 Task: Send an email with the signature Gage Hill with the subject 'Request for a survey' and the message 'I am writing to confirm the details of the conference call.' from softage.1@softage.net to softage.9@softage.net with an attached document Non-compete_agreement.pdf and move the email from Sent Items to the folder Shoes
Action: Mouse moved to (106, 134)
Screenshot: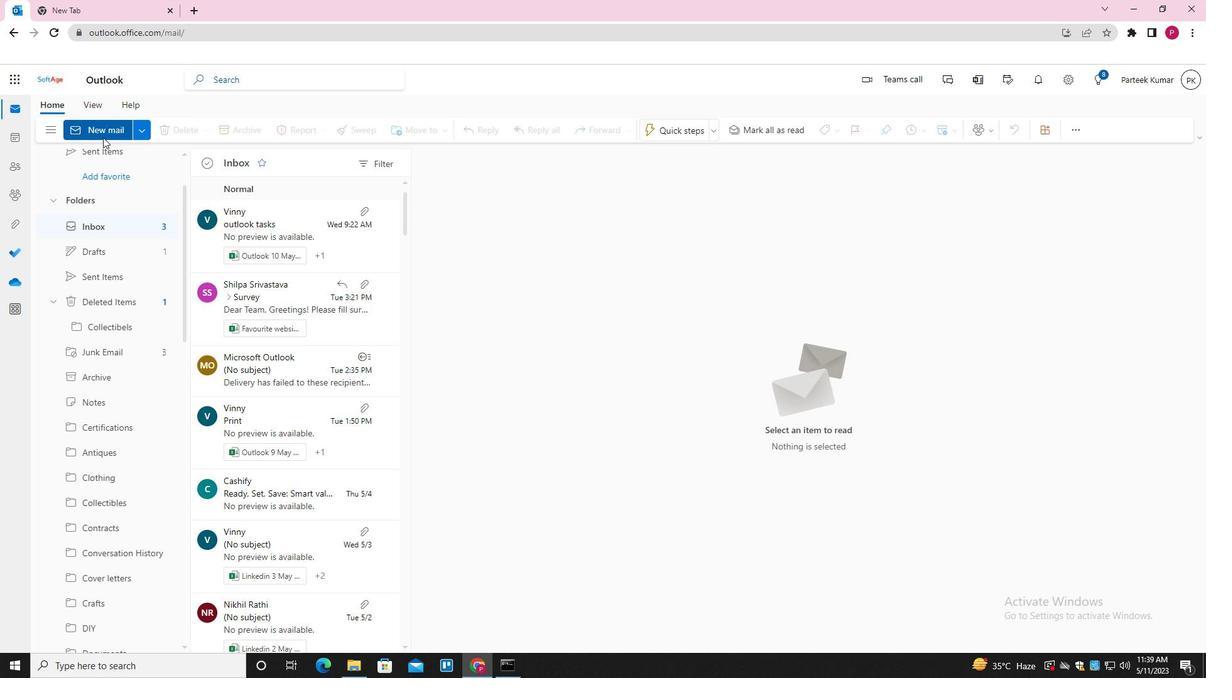 
Action: Mouse pressed left at (106, 134)
Screenshot: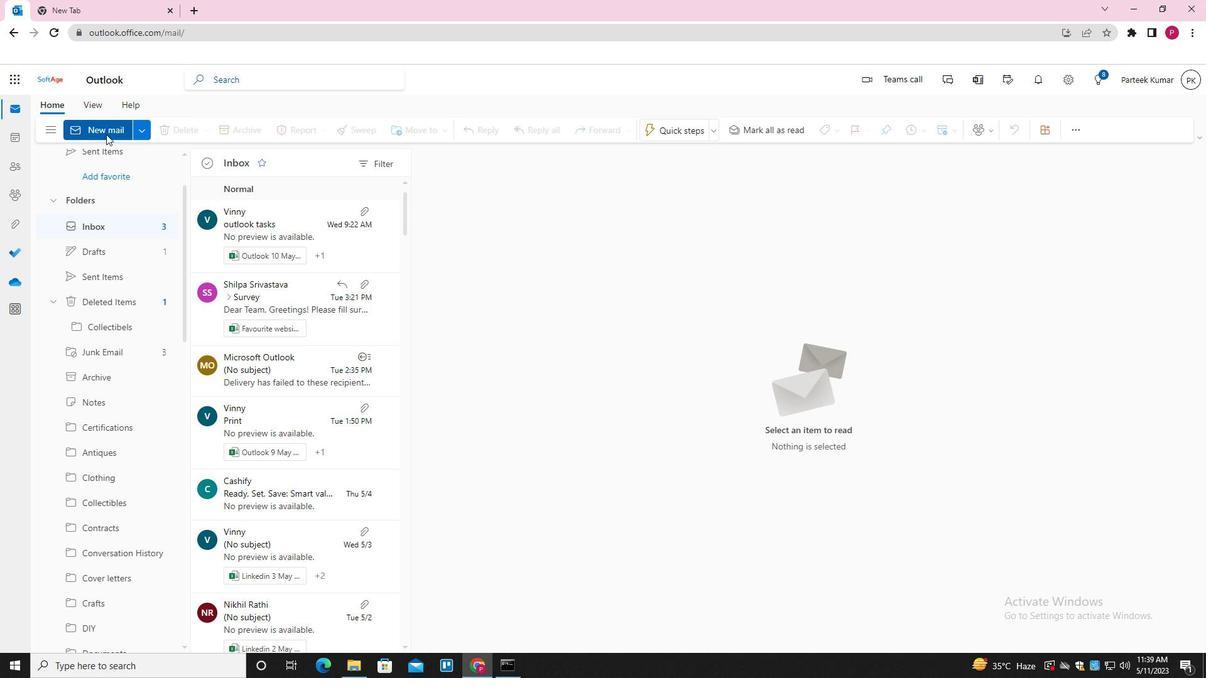 
Action: Mouse moved to (456, 350)
Screenshot: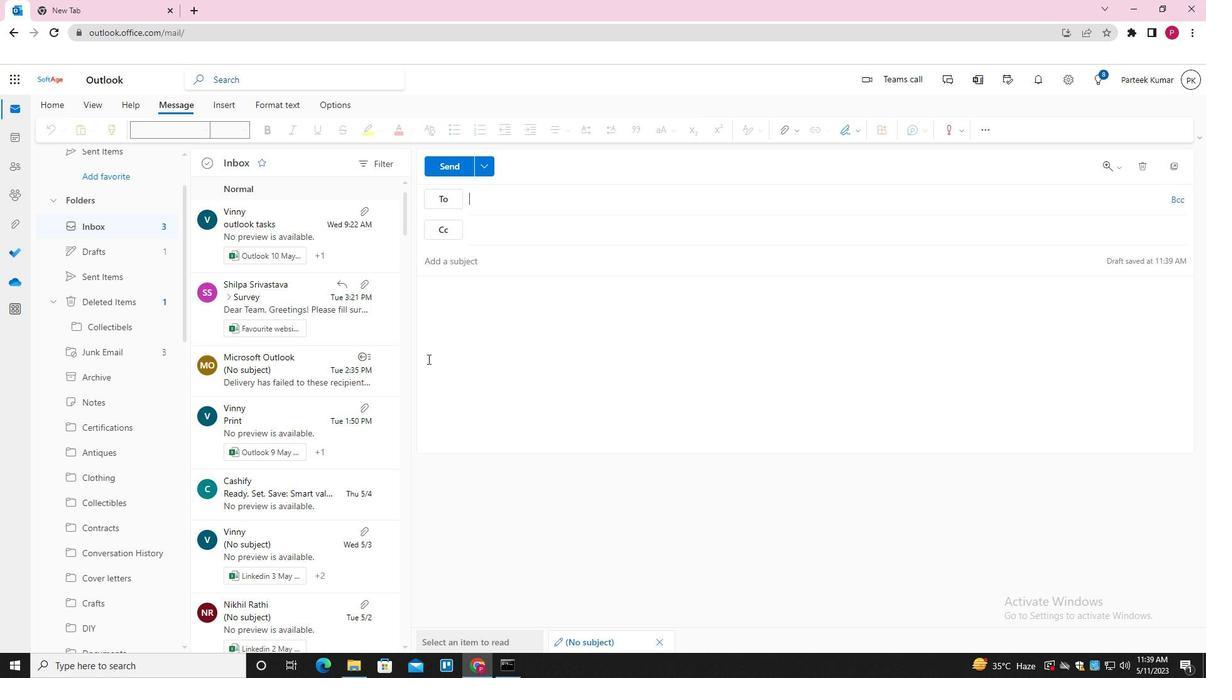 
Action: Mouse pressed left at (456, 350)
Screenshot: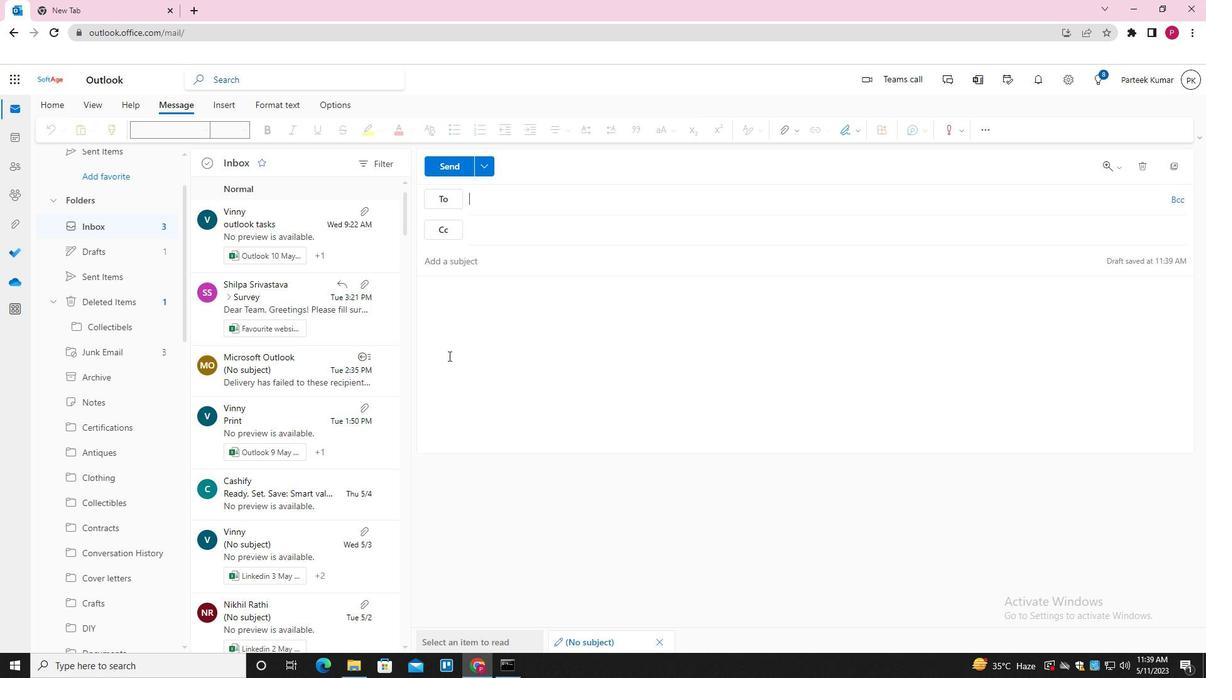 
Action: Mouse moved to (856, 129)
Screenshot: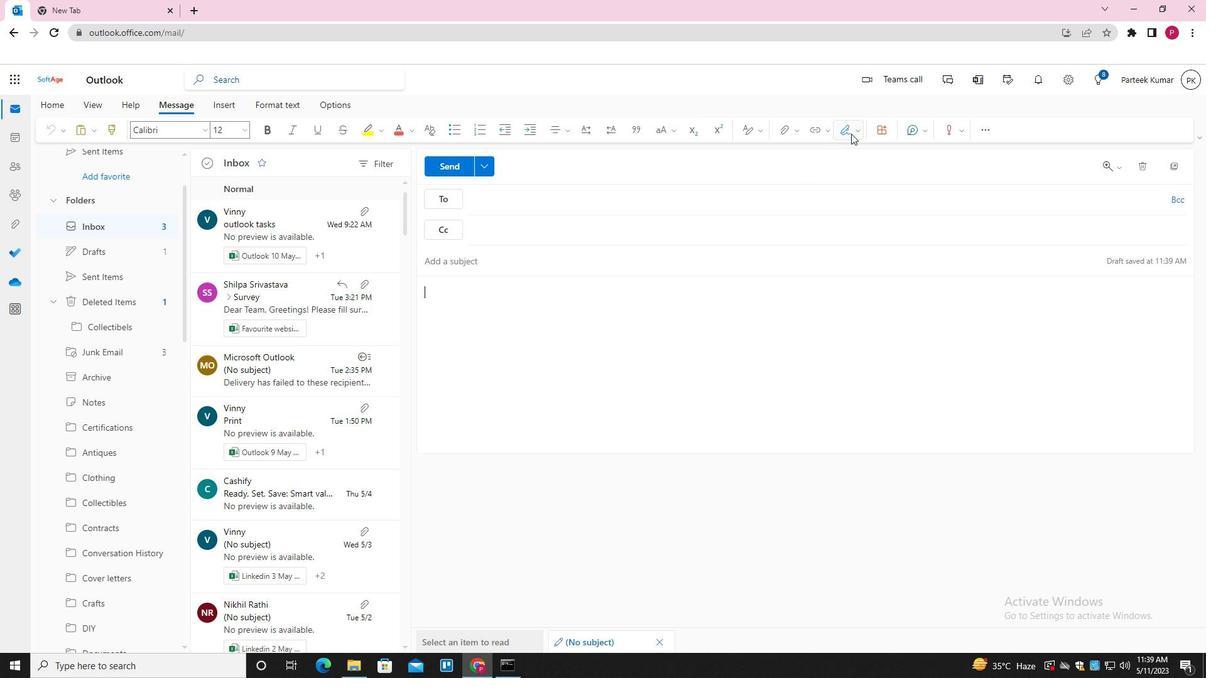 
Action: Mouse pressed left at (856, 129)
Screenshot: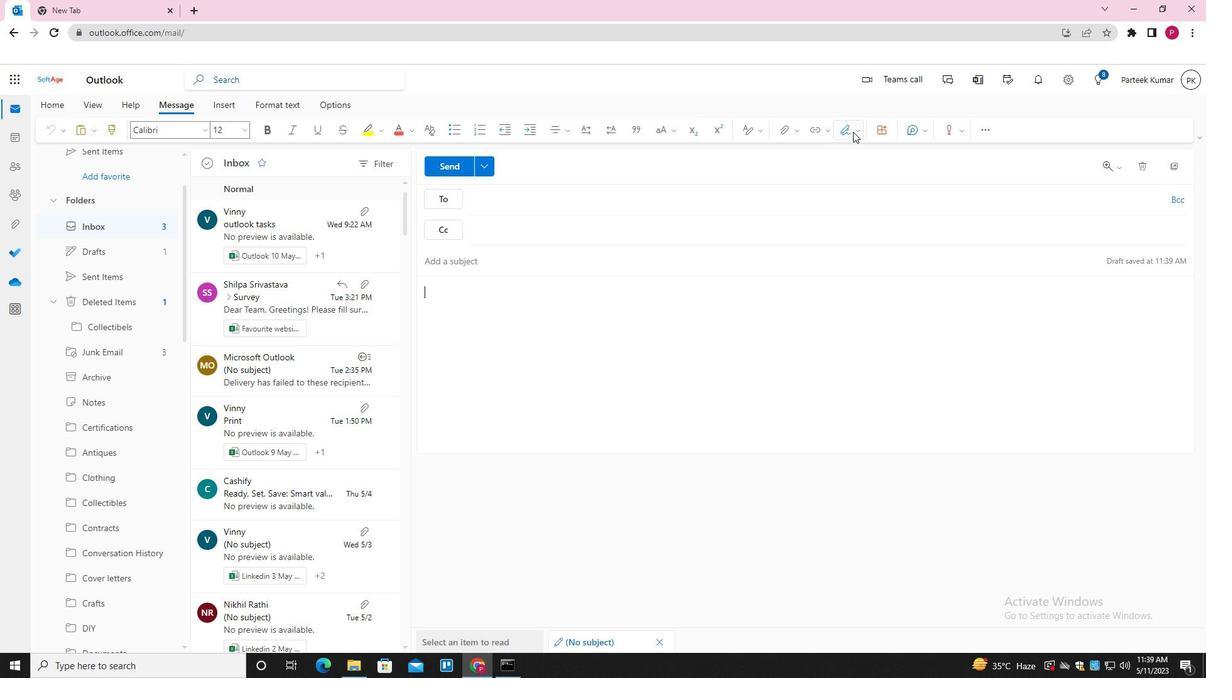 
Action: Mouse moved to (833, 179)
Screenshot: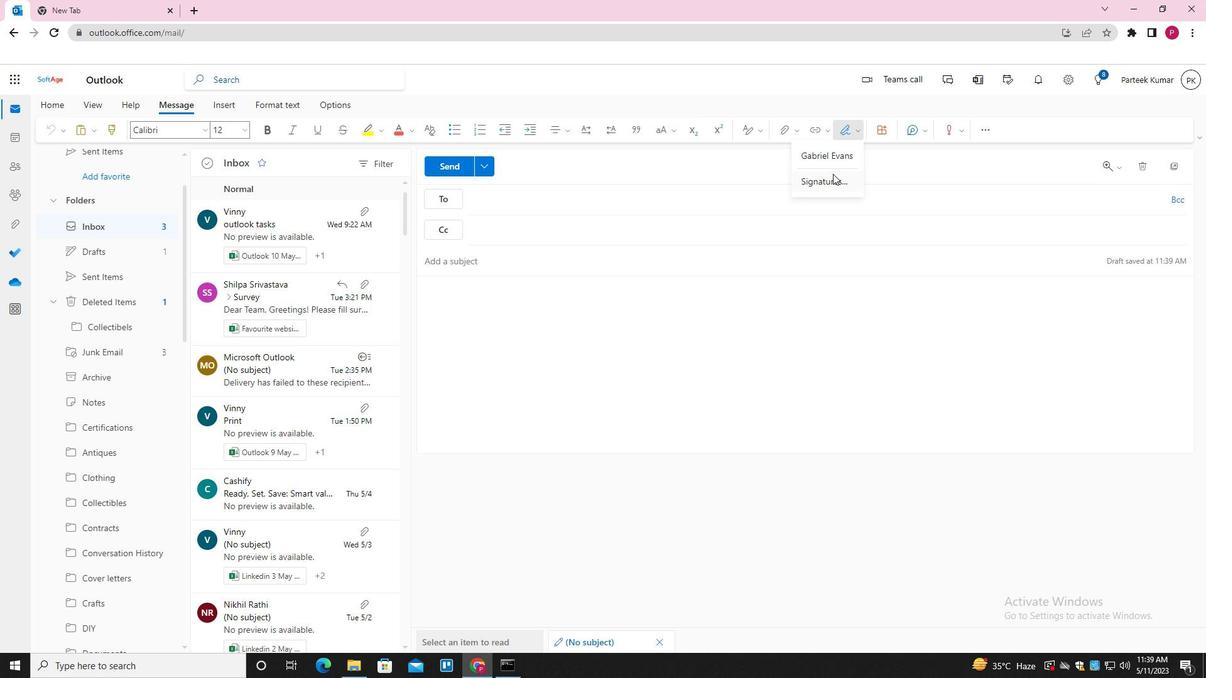 
Action: Mouse pressed left at (833, 179)
Screenshot: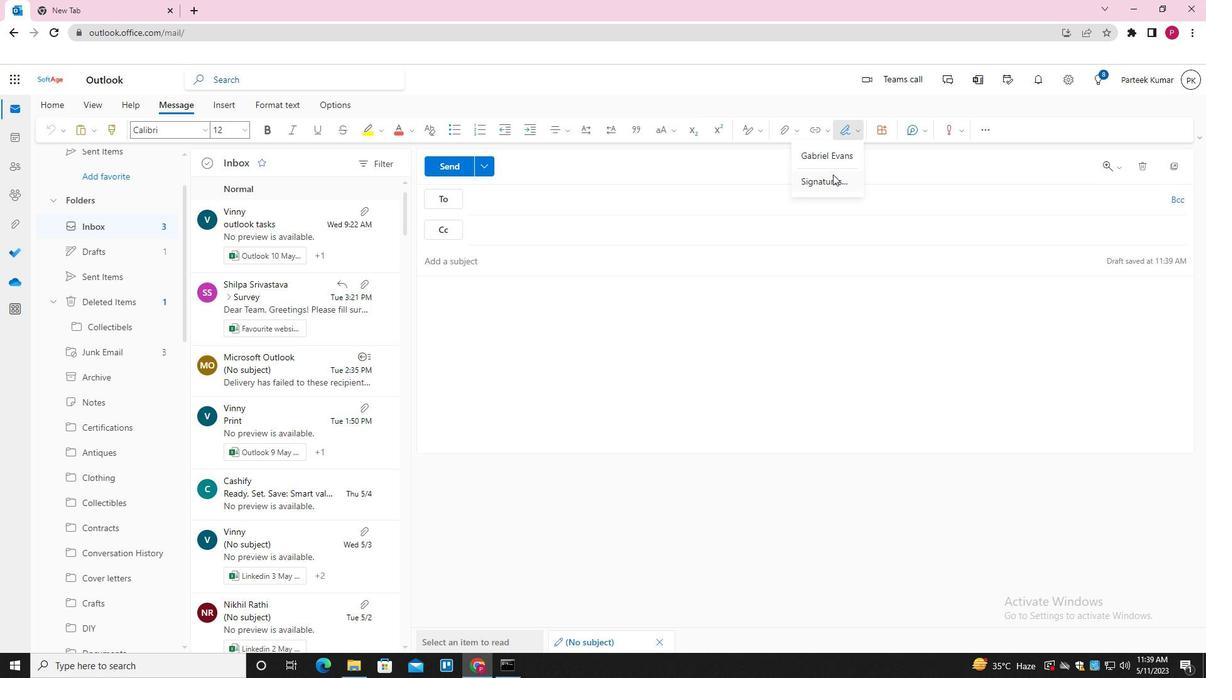 
Action: Mouse moved to (852, 233)
Screenshot: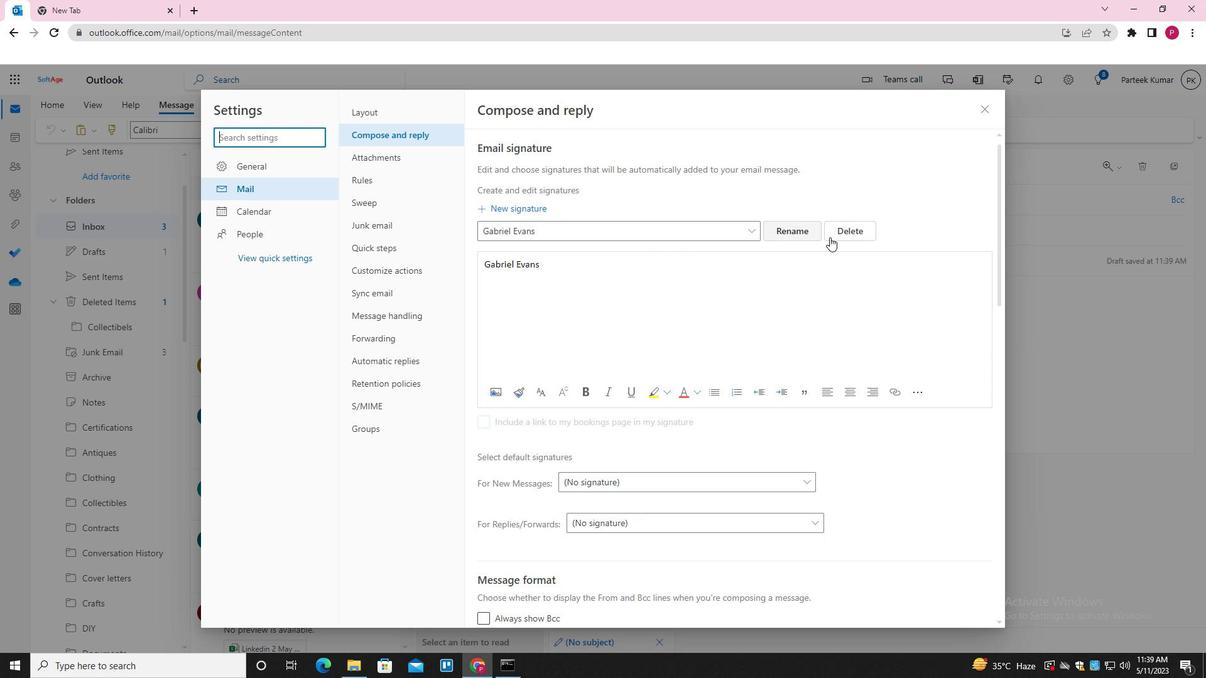 
Action: Mouse pressed left at (852, 233)
Screenshot: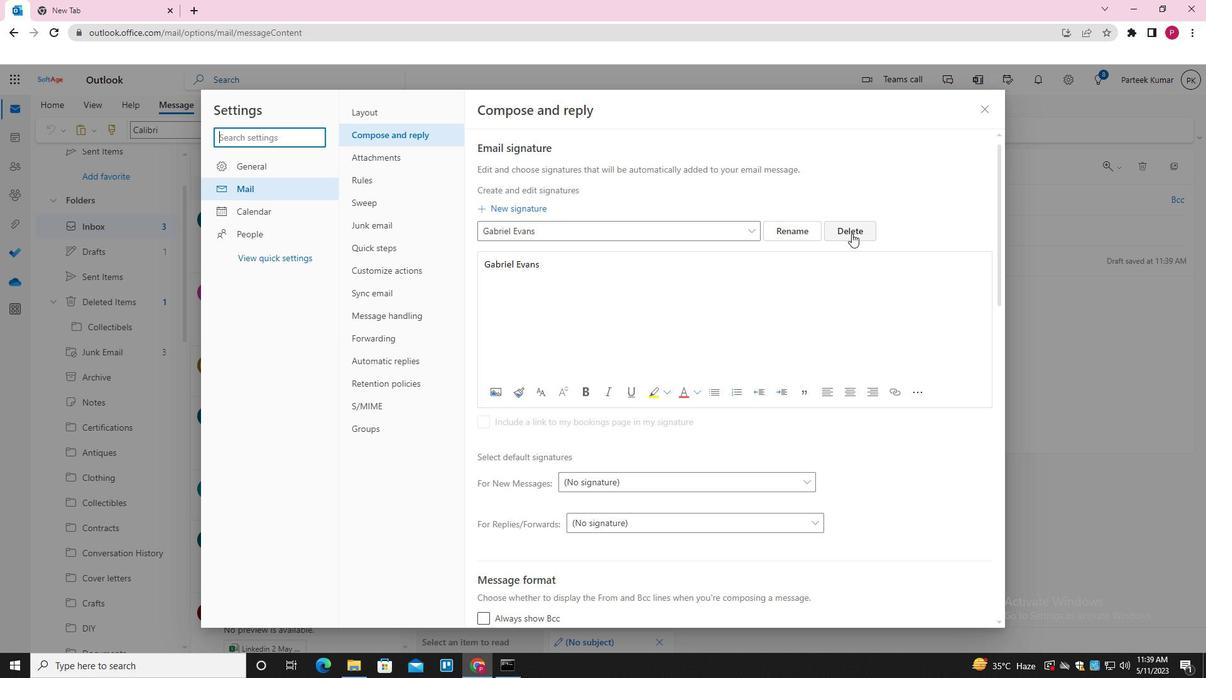 
Action: Mouse moved to (622, 232)
Screenshot: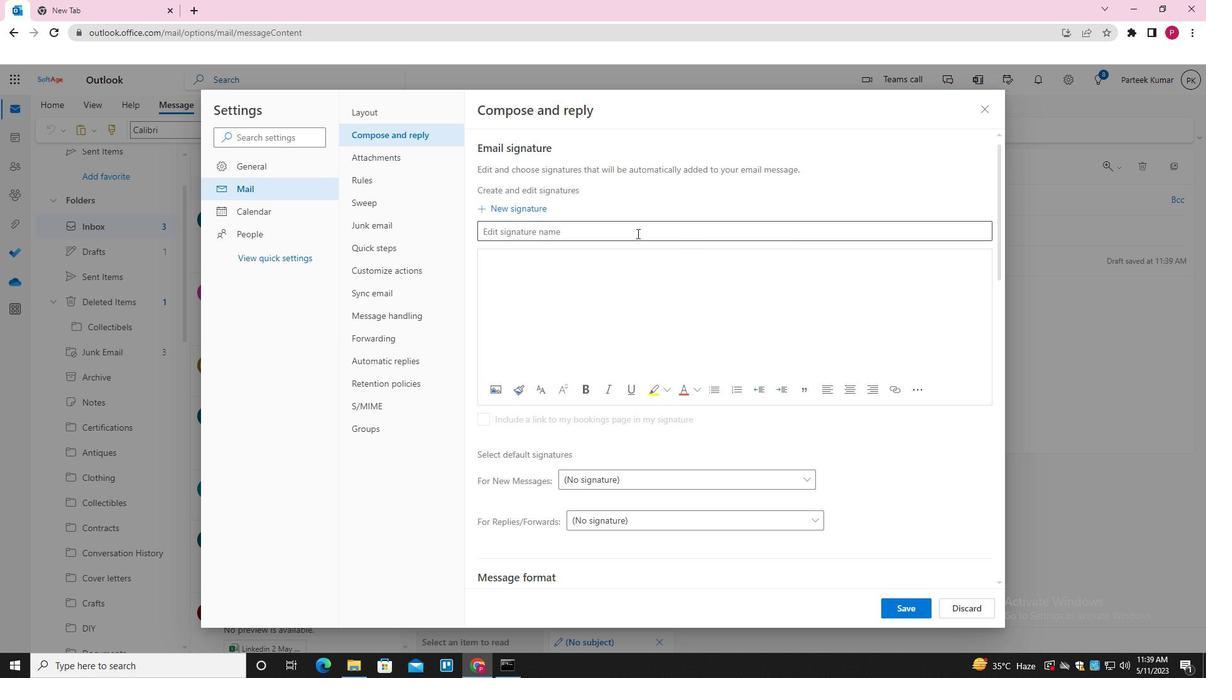 
Action: Mouse pressed left at (622, 232)
Screenshot: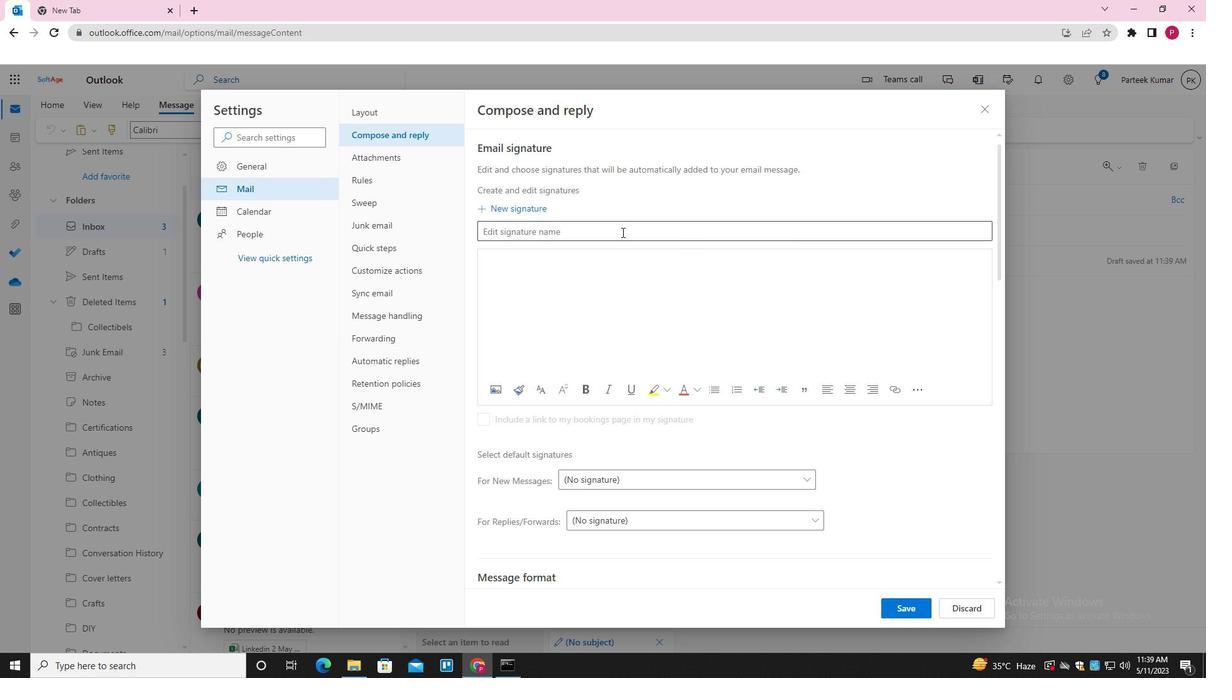 
Action: Key pressed <Key.shift><Key.shift><Key.shift><Key.shift><Key.shift><Key.shift><Key.shift><Key.shift><Key.shift><Key.shift><Key.shift><Key.shift><Key.shift><Key.shift>GAGE<Key.space><Key.shift><Key.shift><Key.shift><Key.shift><Key.shift><Key.shift>HILL<Key.space>
Screenshot: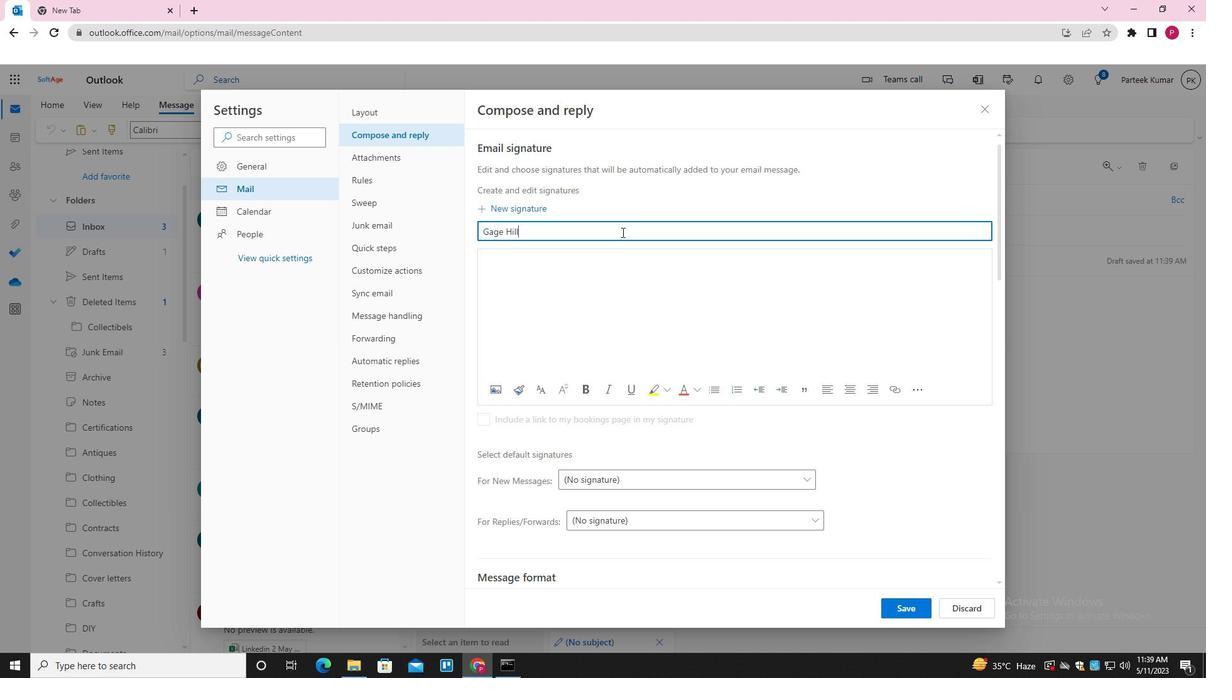 
Action: Mouse moved to (592, 265)
Screenshot: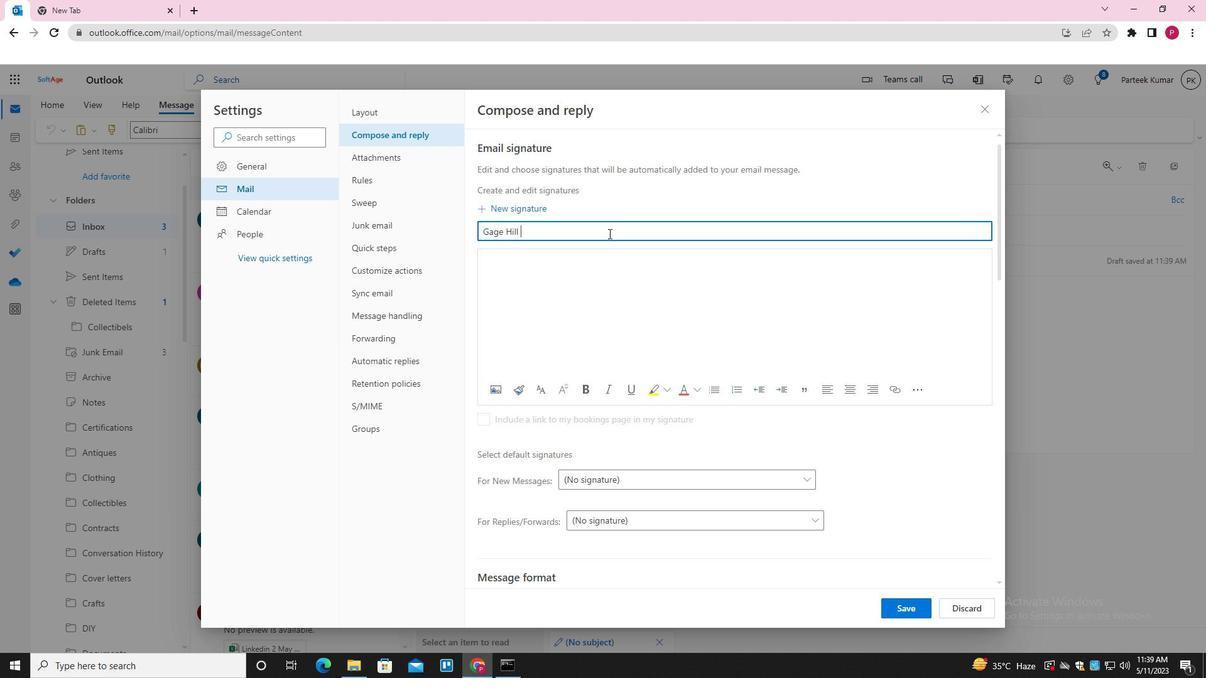 
Action: Mouse pressed left at (592, 265)
Screenshot: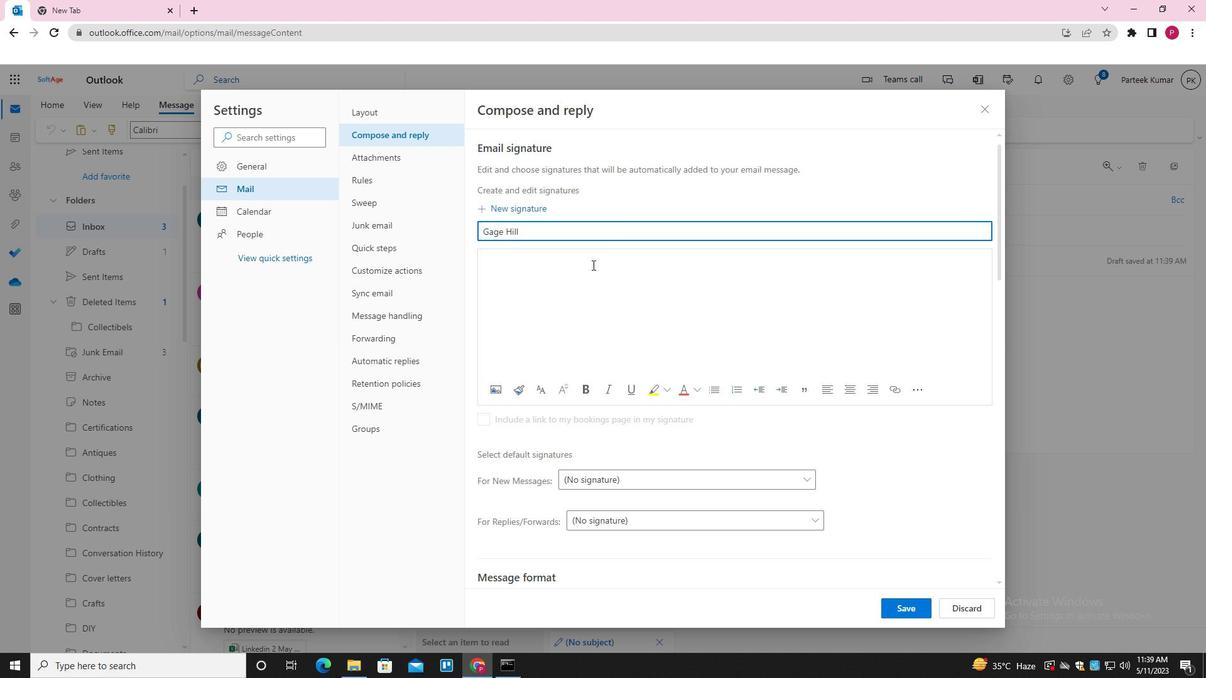
Action: Key pressed <Key.shift>GAGE<Key.space><Key.shift>HILL
Screenshot: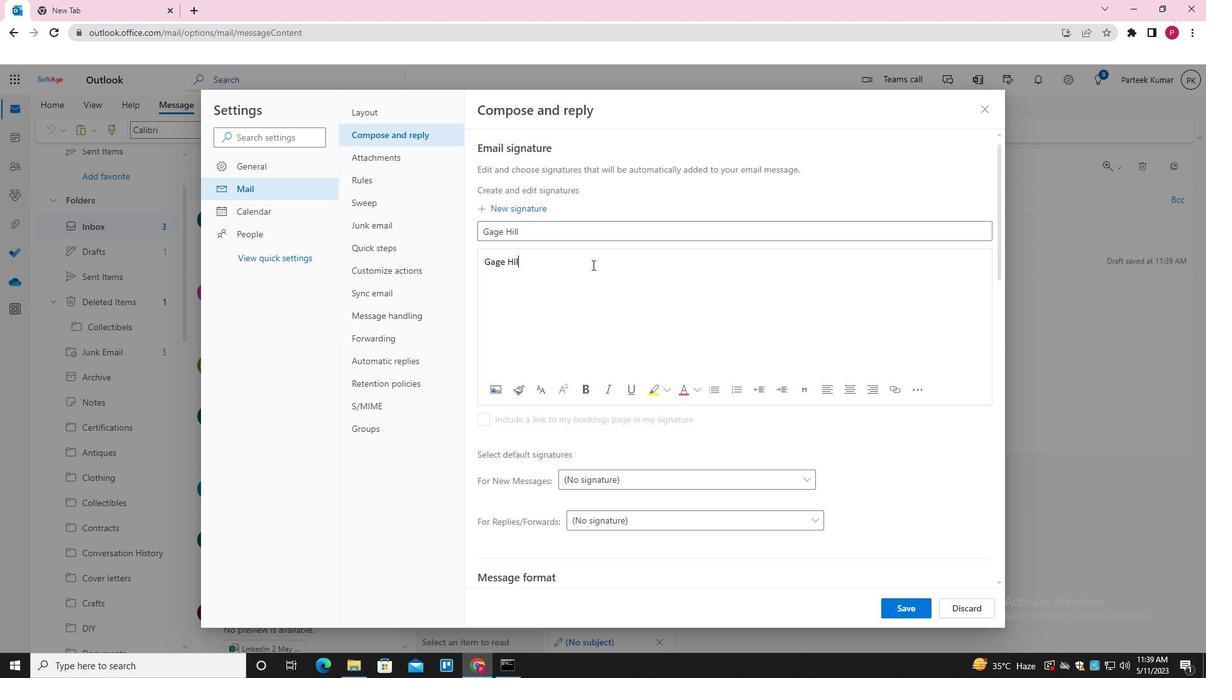 
Action: Mouse moved to (907, 613)
Screenshot: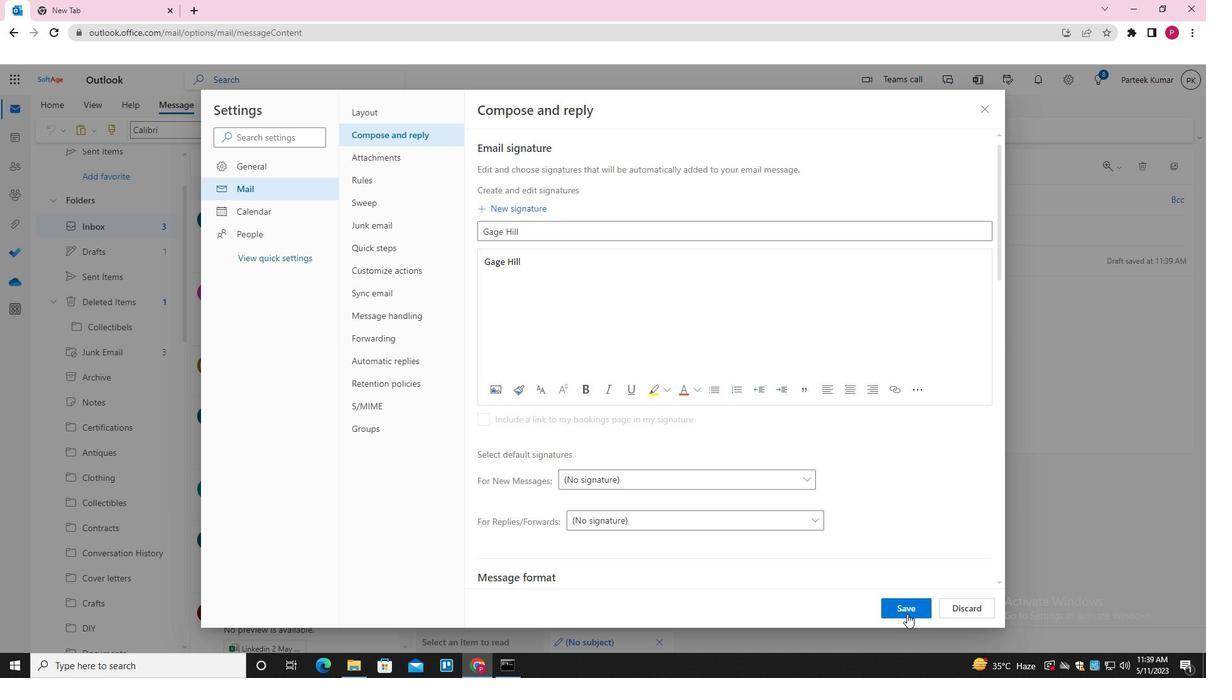 
Action: Mouse pressed left at (907, 613)
Screenshot: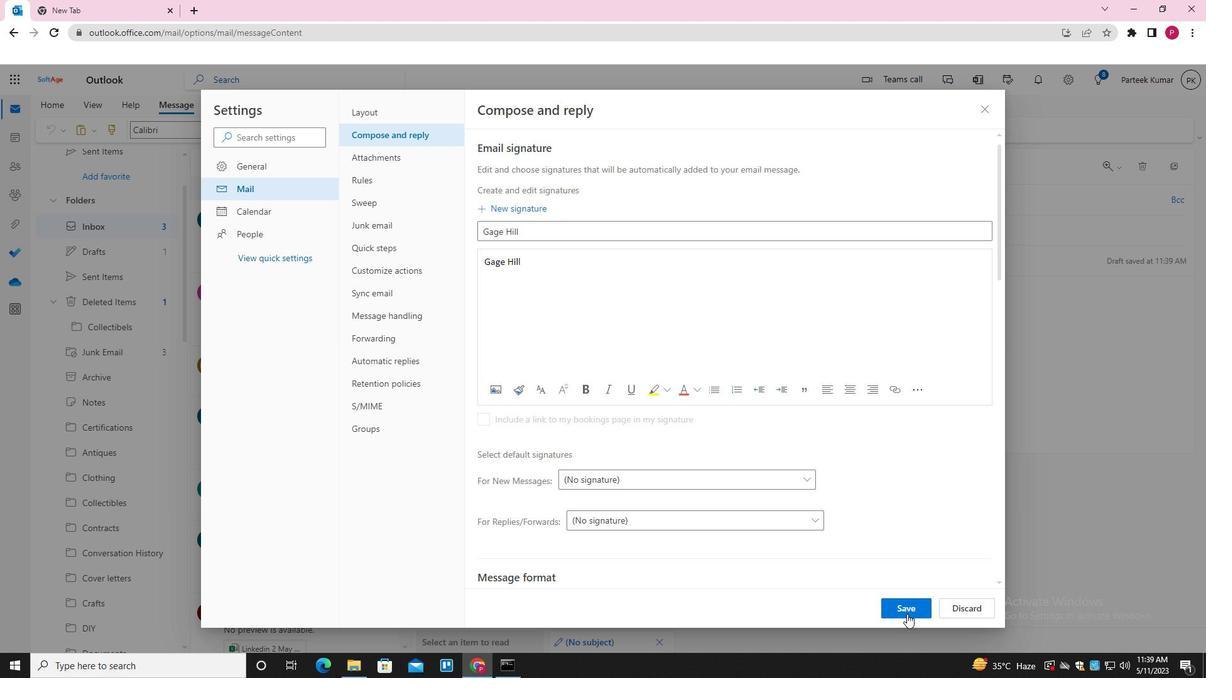 
Action: Mouse moved to (985, 108)
Screenshot: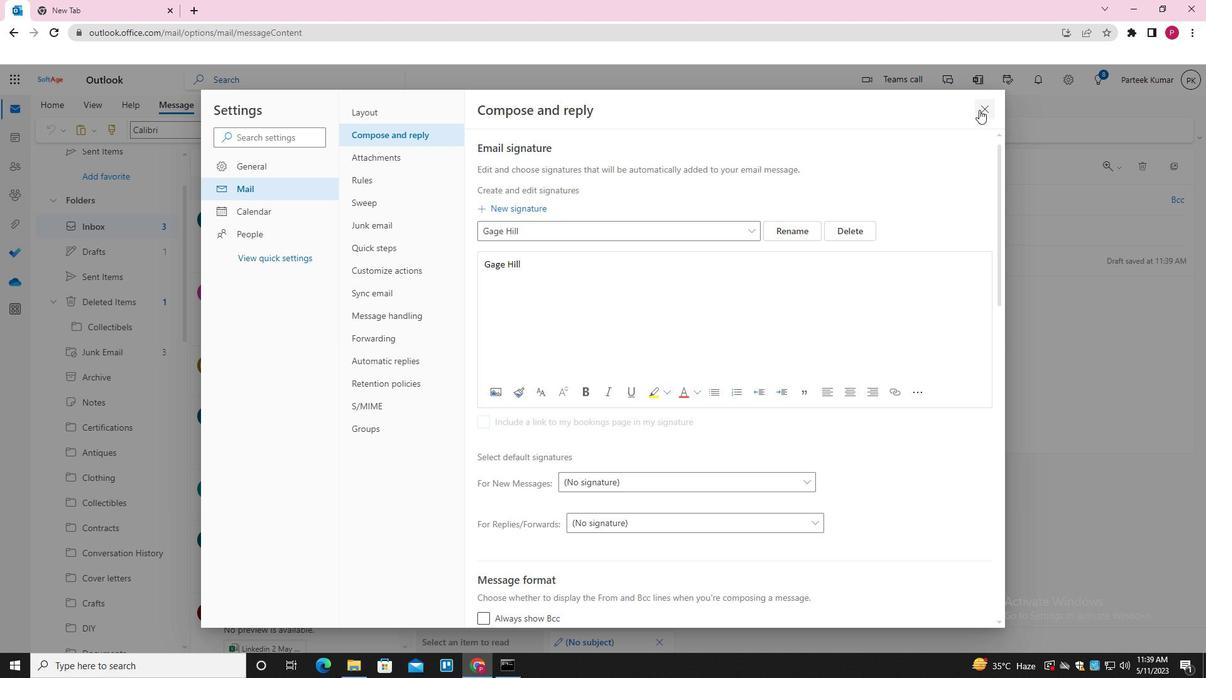 
Action: Mouse pressed left at (985, 108)
Screenshot: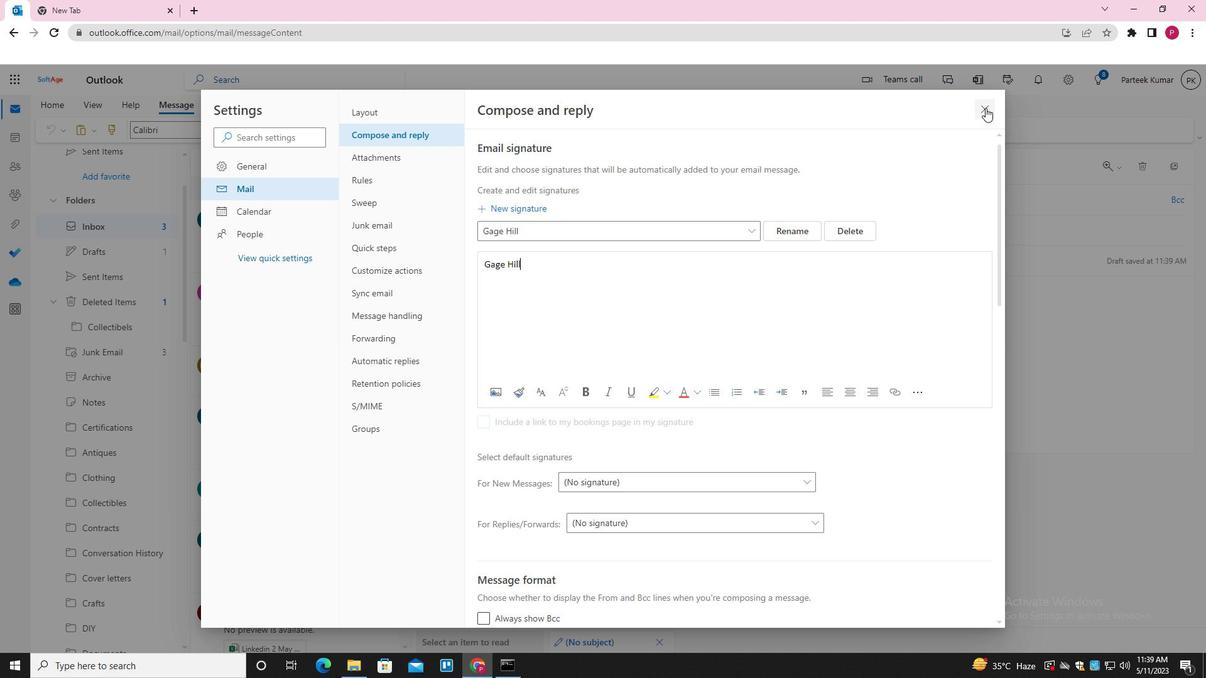 
Action: Mouse moved to (735, 309)
Screenshot: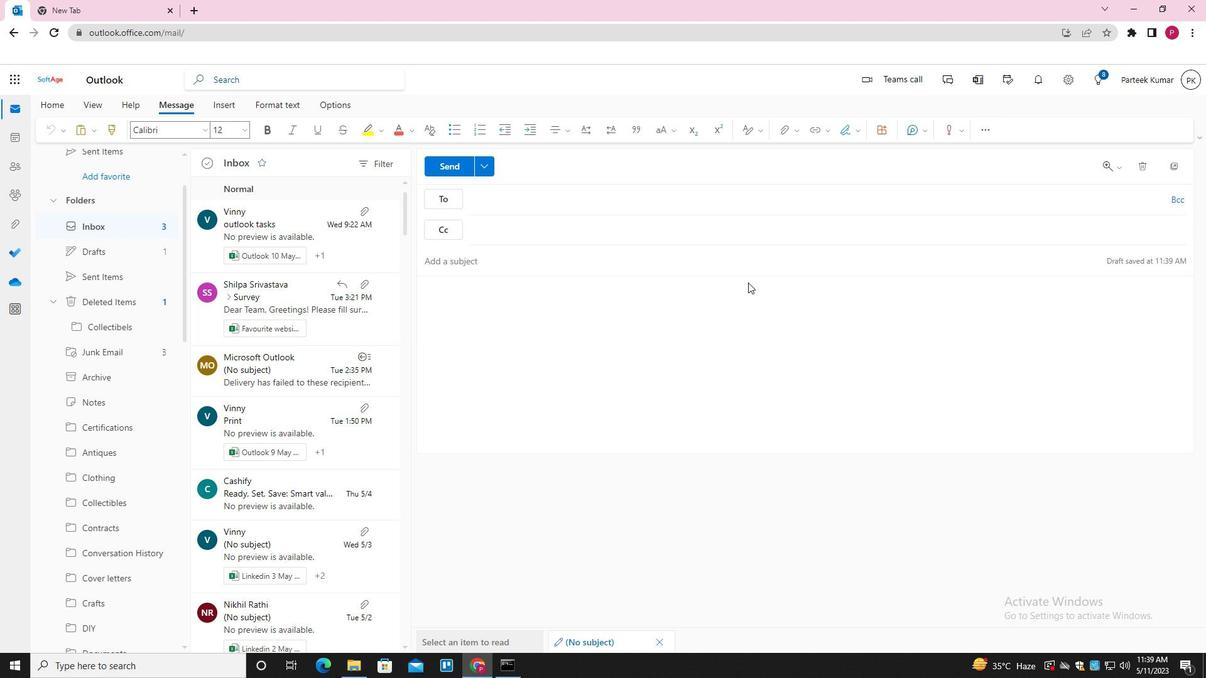 
Action: Mouse pressed left at (735, 309)
Screenshot: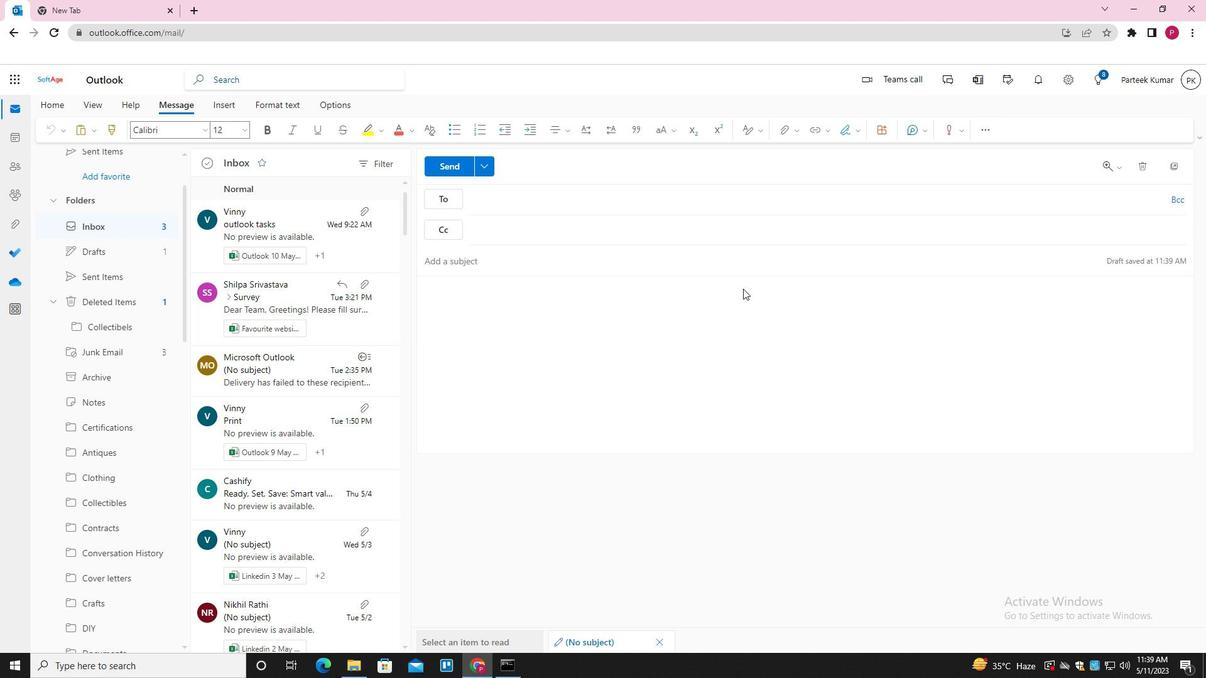 
Action: Mouse moved to (852, 131)
Screenshot: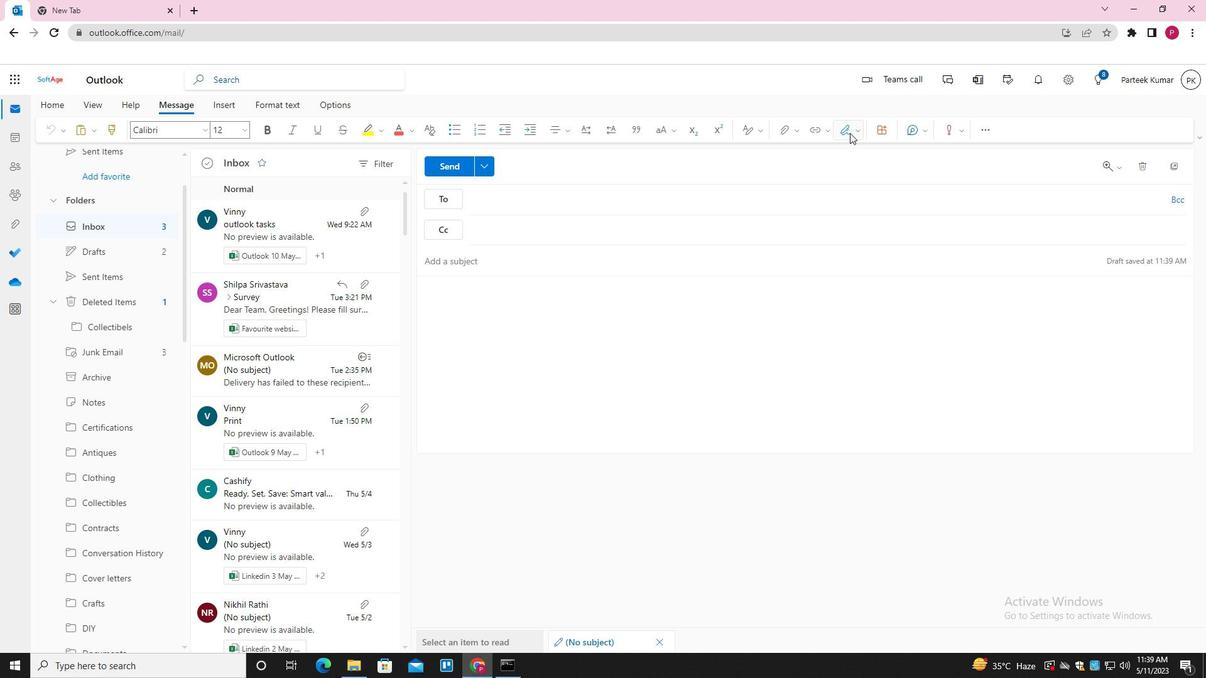 
Action: Mouse pressed left at (852, 131)
Screenshot: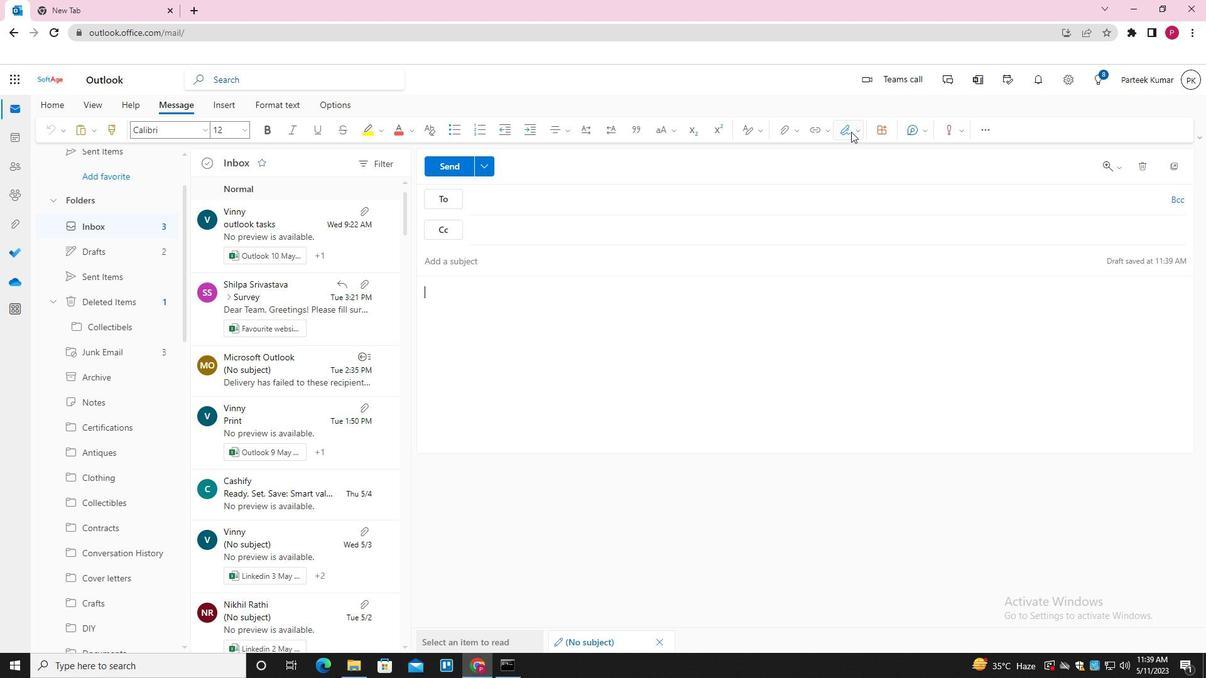
Action: Mouse moved to (836, 152)
Screenshot: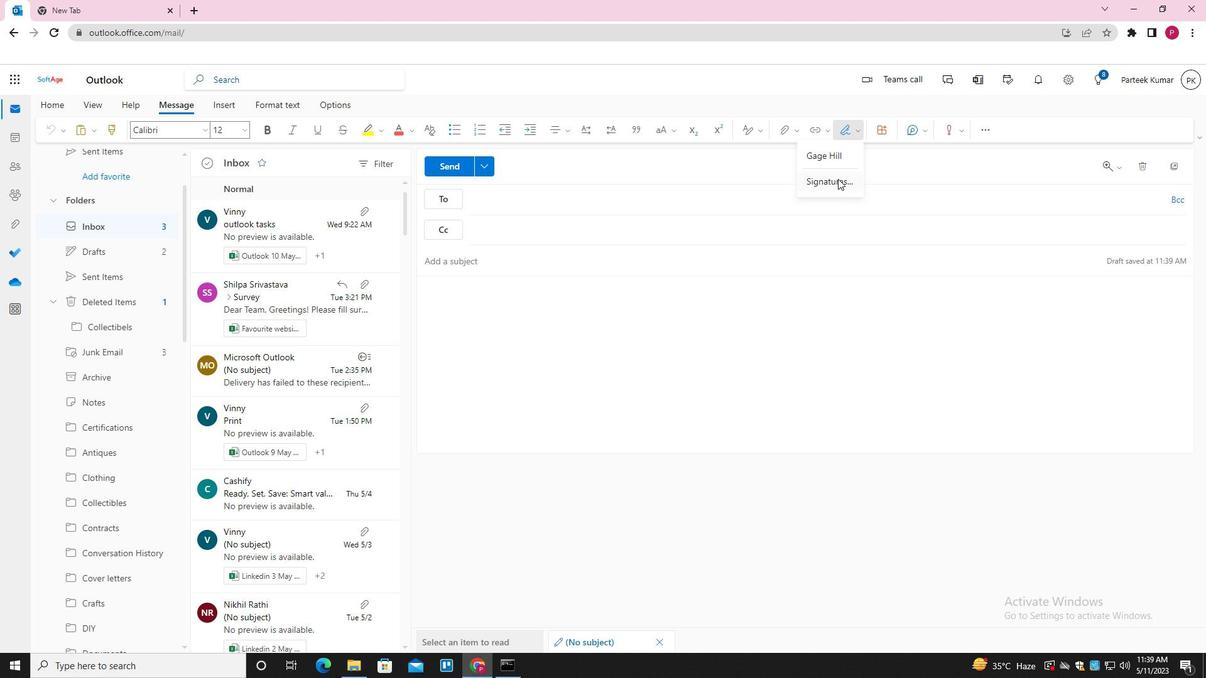 
Action: Mouse pressed left at (836, 152)
Screenshot: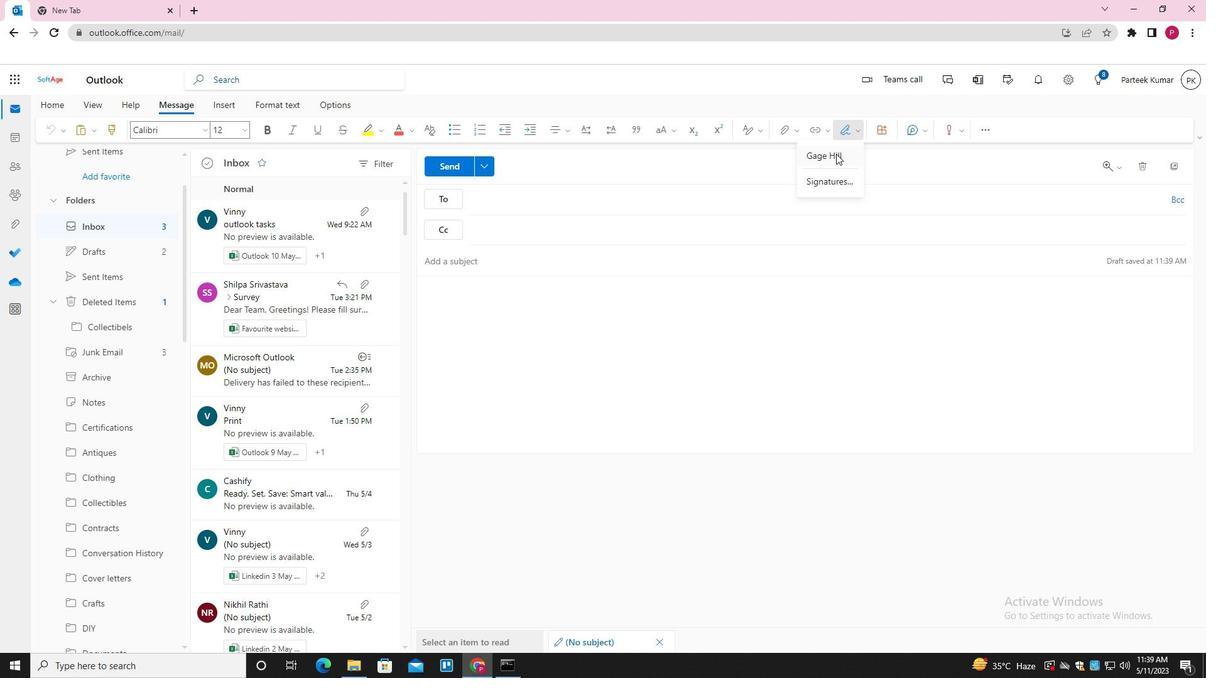 
Action: Mouse moved to (552, 262)
Screenshot: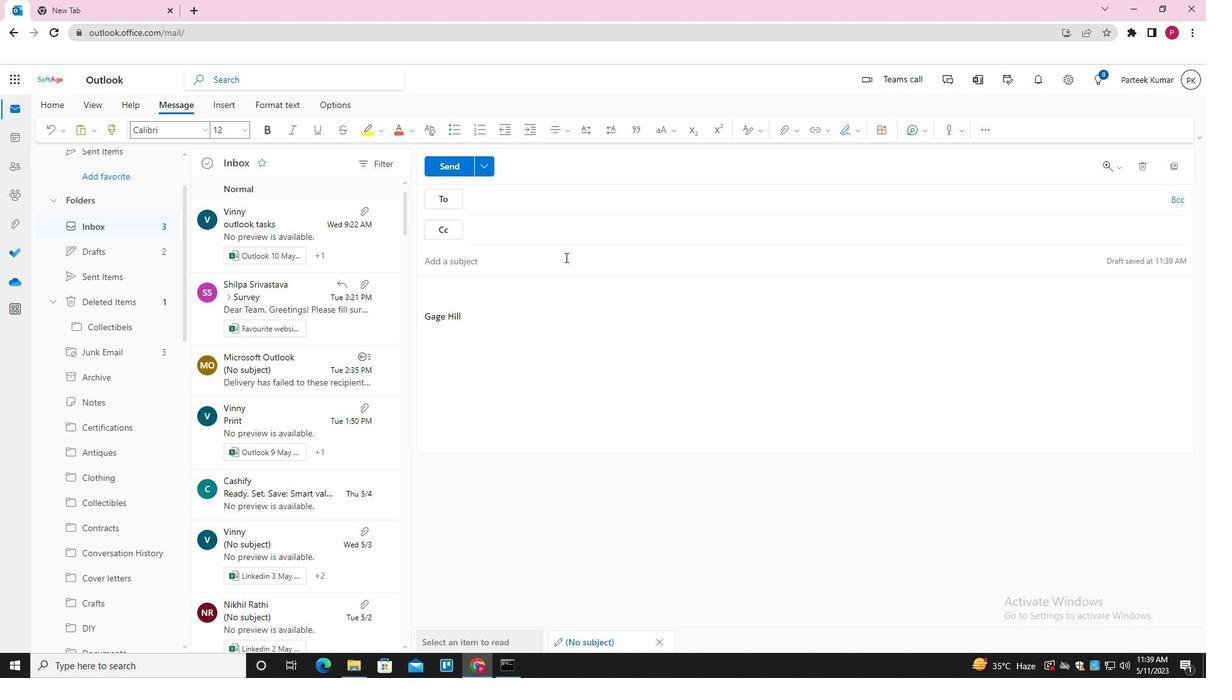 
Action: Mouse pressed left at (552, 262)
Screenshot: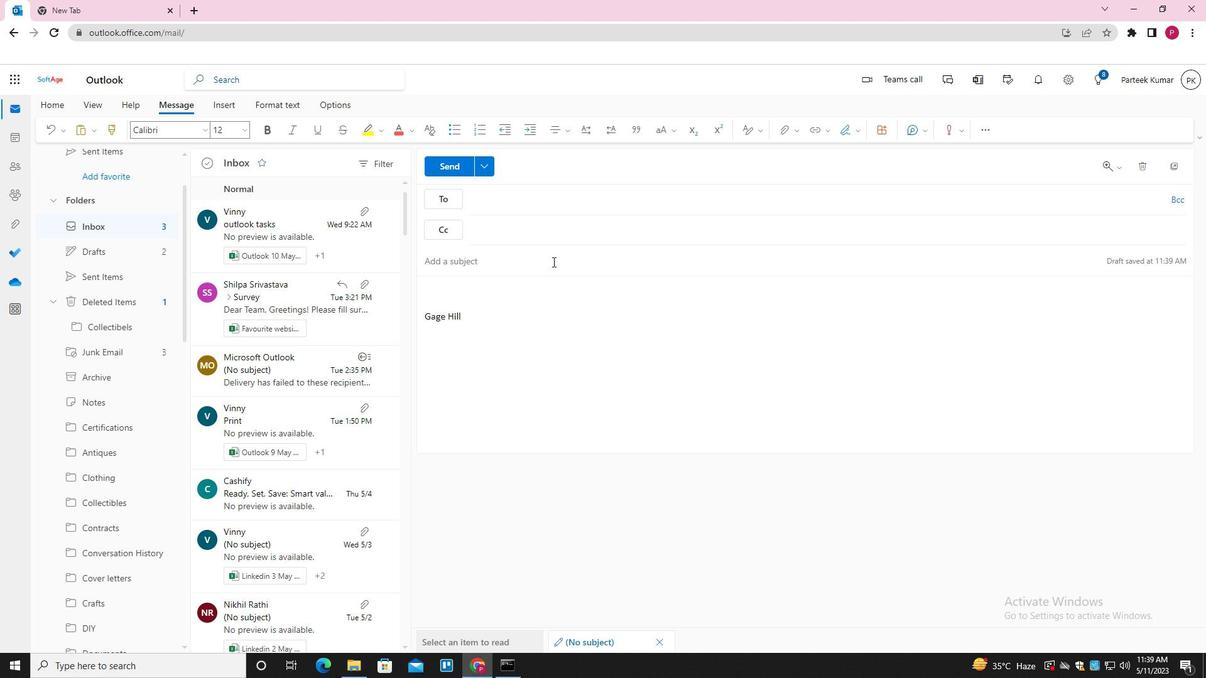 
Action: Key pressed <Key.shift>REQUEST<Key.space><Key.shift>FOR<Key.space>A<Key.space>SURVEY
Screenshot: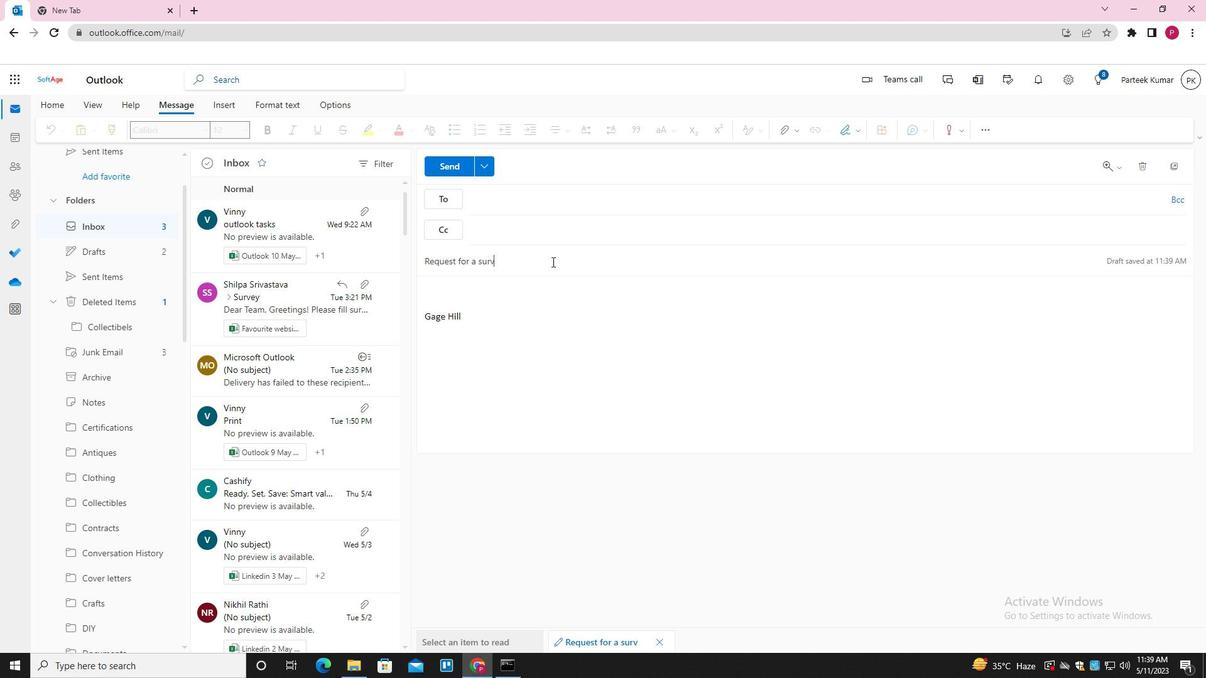 
Action: Mouse moved to (526, 287)
Screenshot: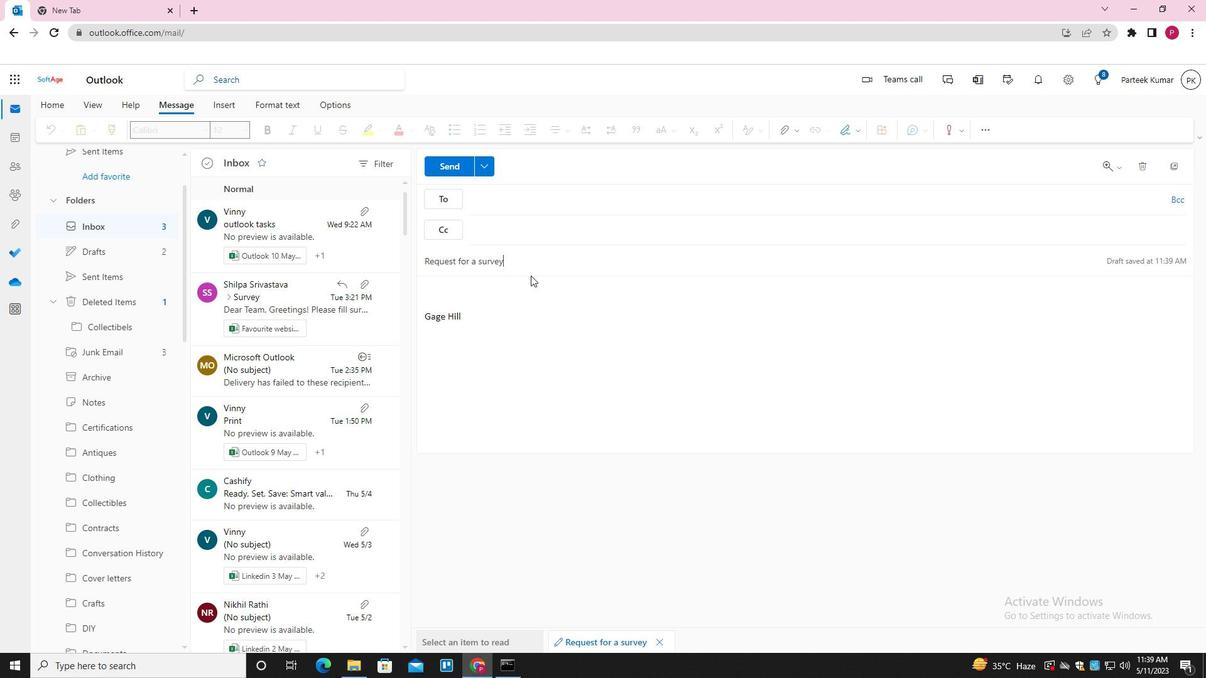 
Action: Mouse pressed left at (526, 287)
Screenshot: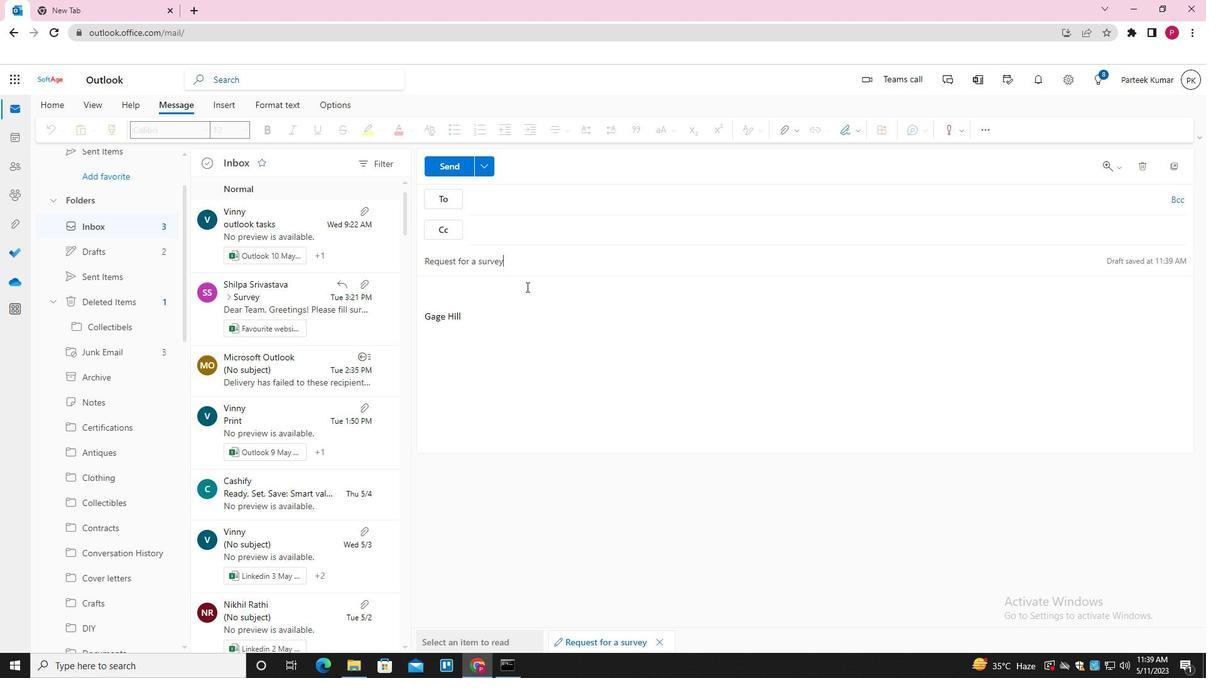 
Action: Mouse moved to (525, 292)
Screenshot: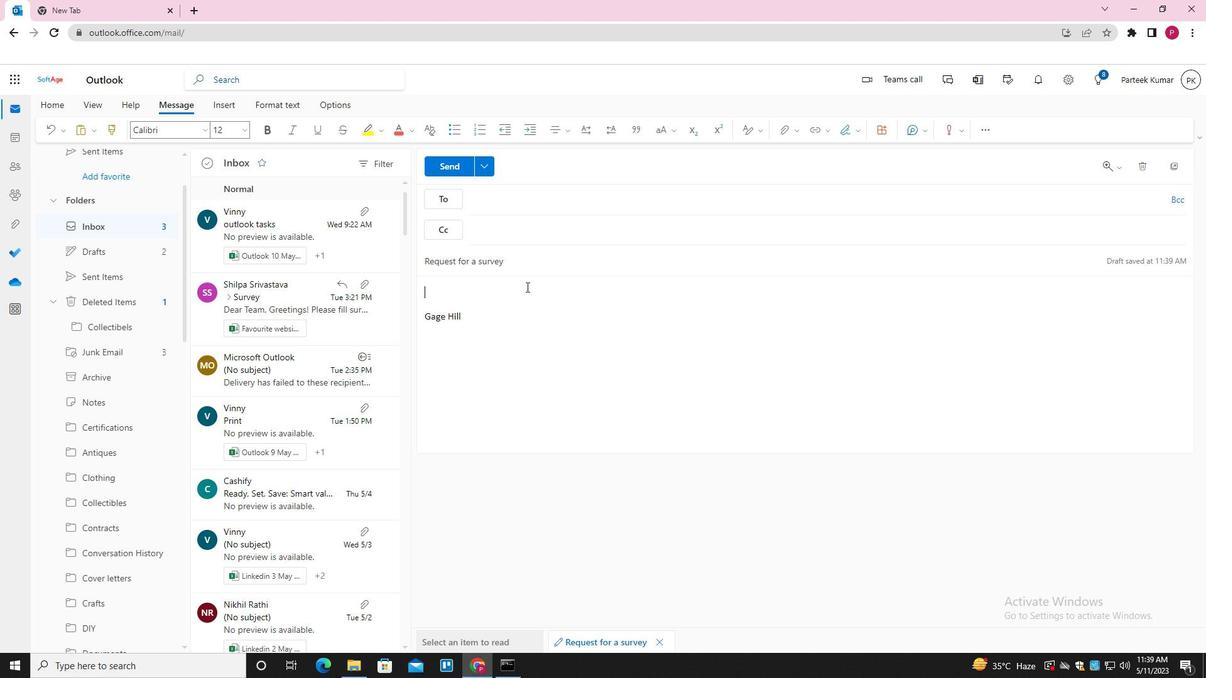 
Action: Key pressed <Key.shift>I<Key.space>AM<Key.space>WRITING<Key.space>YO<Key.backspace><Key.backspace>TO<Key.space>CONFIRM<Key.space>THE<Key.space>DETAILS<Key.space>OF<Key.space>THE<Key.space>CONFERENCE<Key.space>CALL<Key.space>
Screenshot: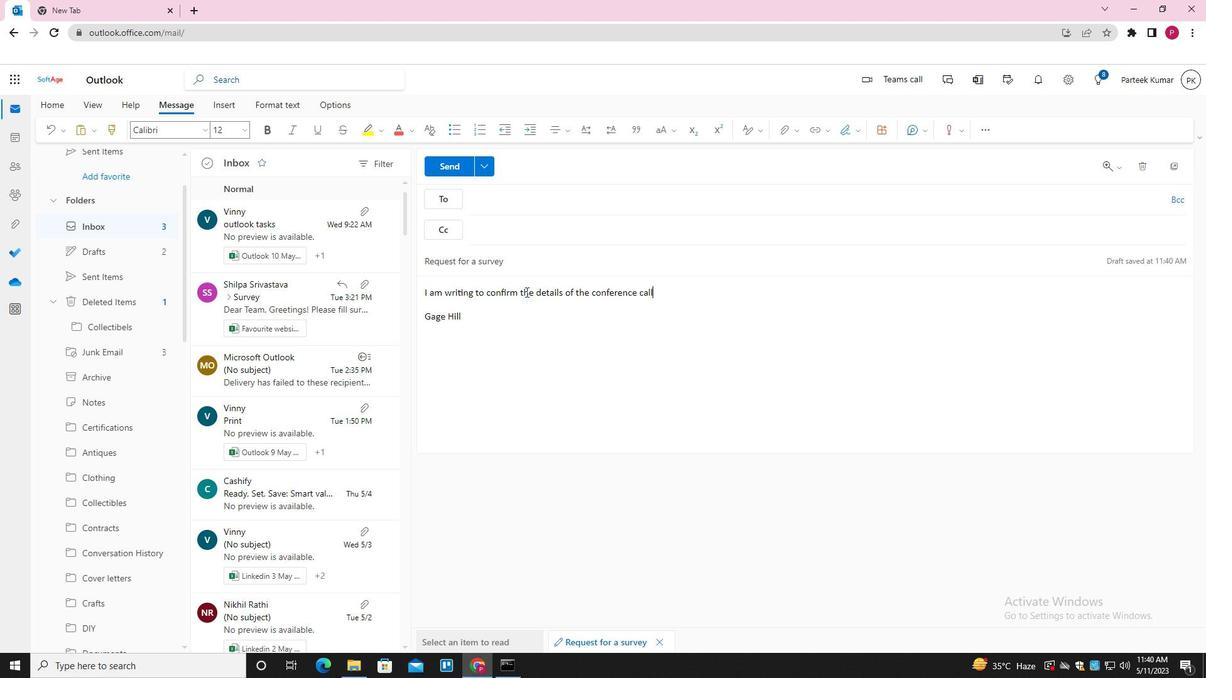 
Action: Mouse moved to (532, 201)
Screenshot: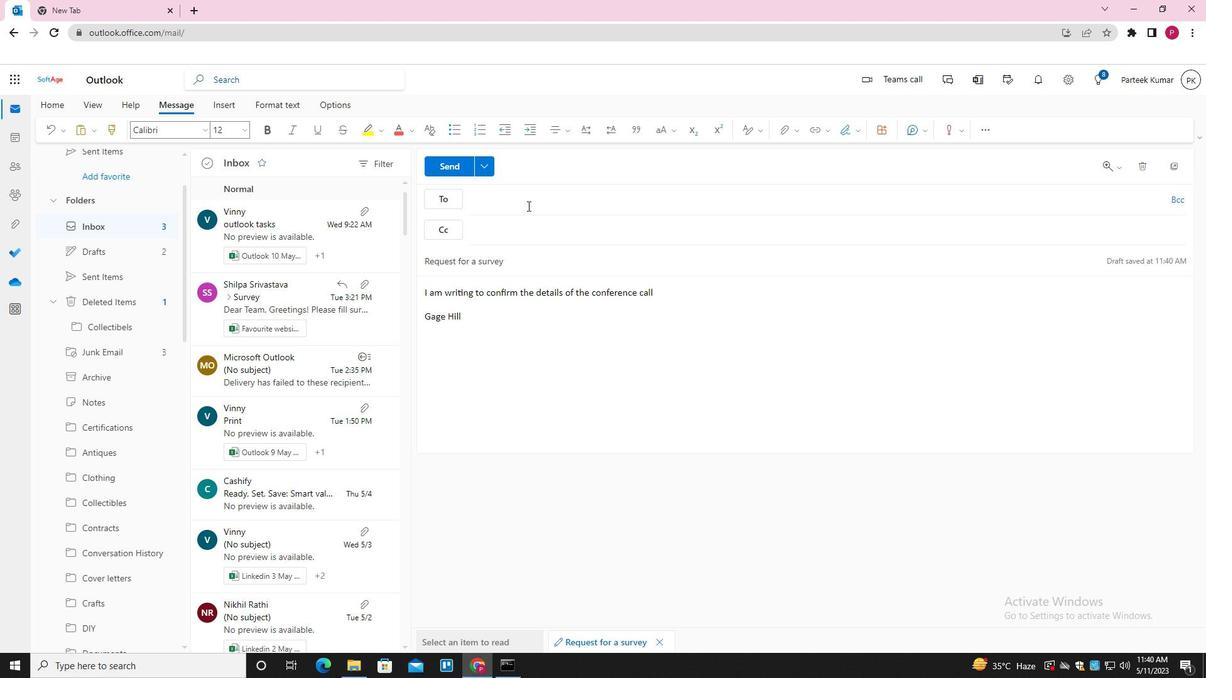 
Action: Mouse pressed left at (532, 201)
Screenshot: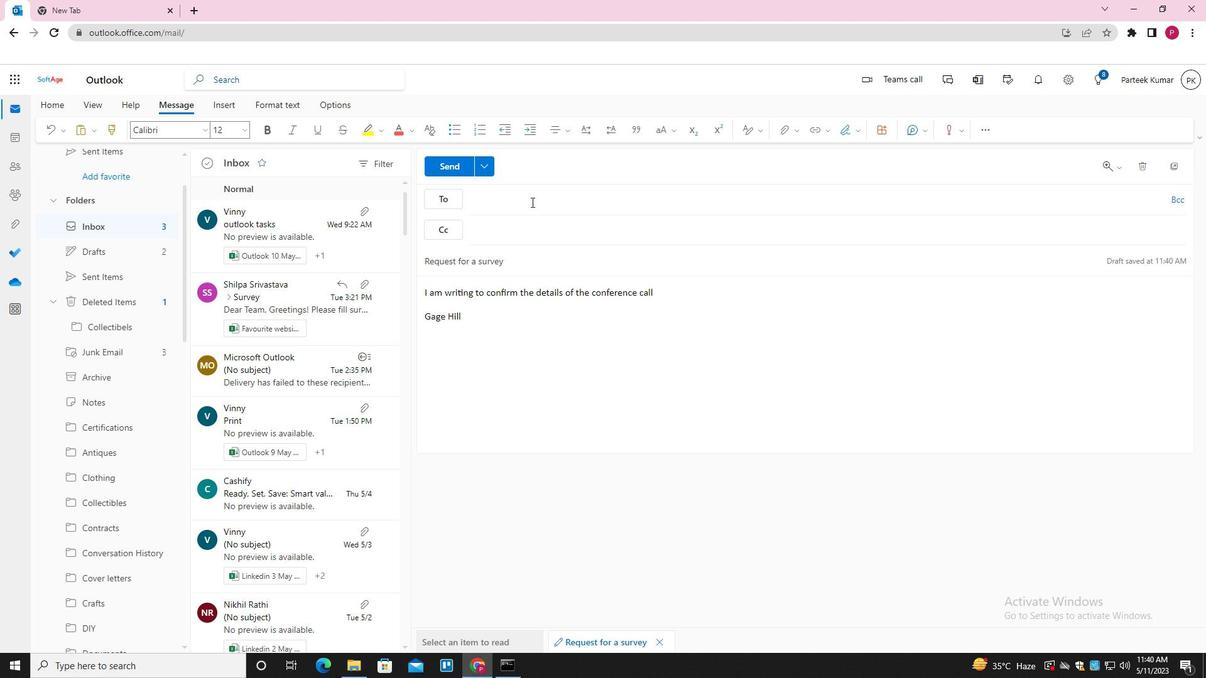 
Action: Key pressed <Key.shift>SOFTAGE.9<Key.shift>@SOFTAGE.NET<Key.enter>
Screenshot: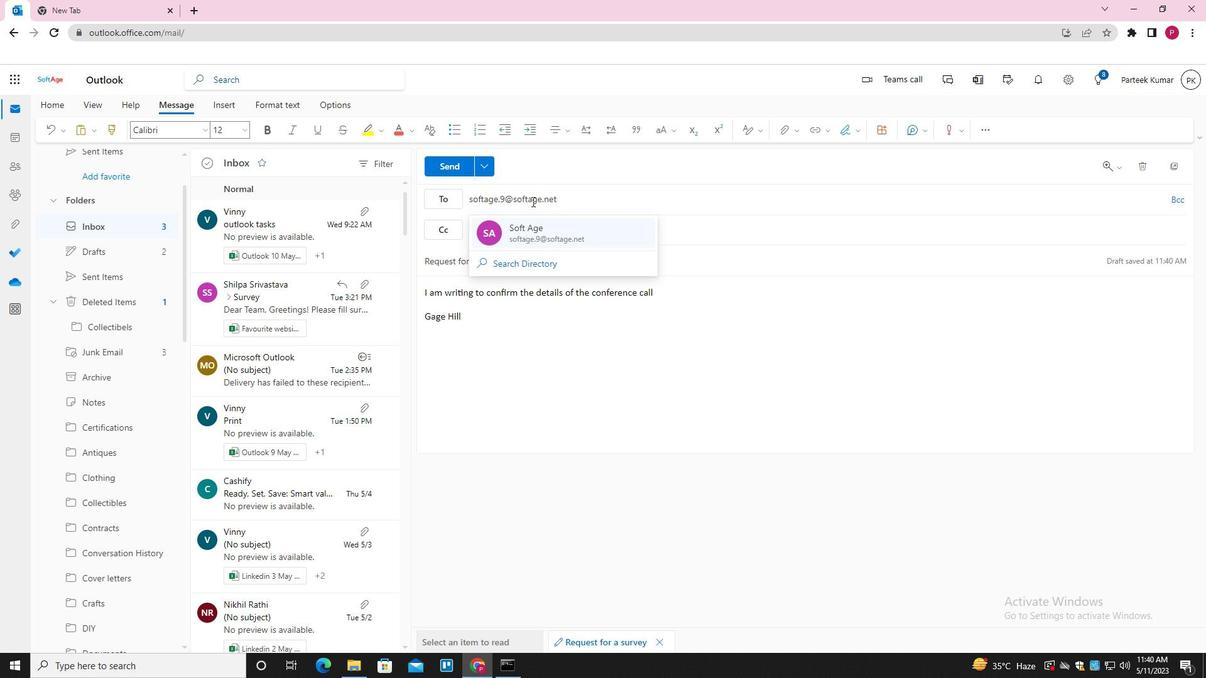 
Action: Mouse moved to (783, 131)
Screenshot: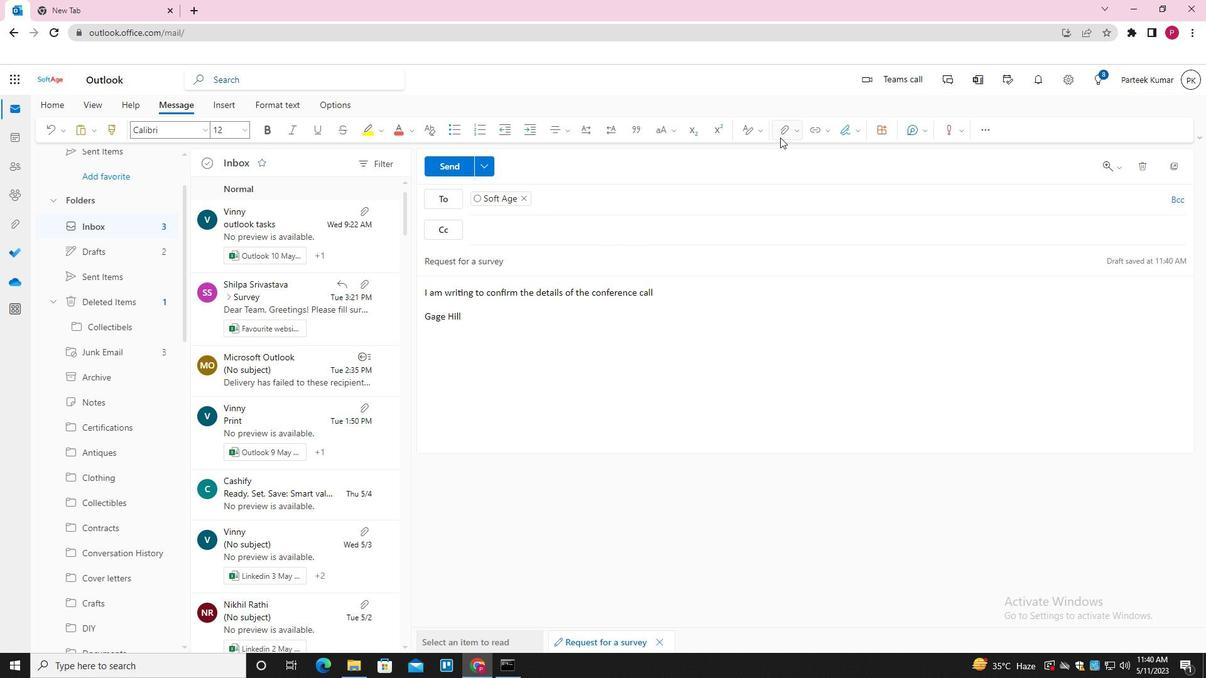 
Action: Mouse pressed left at (783, 131)
Screenshot: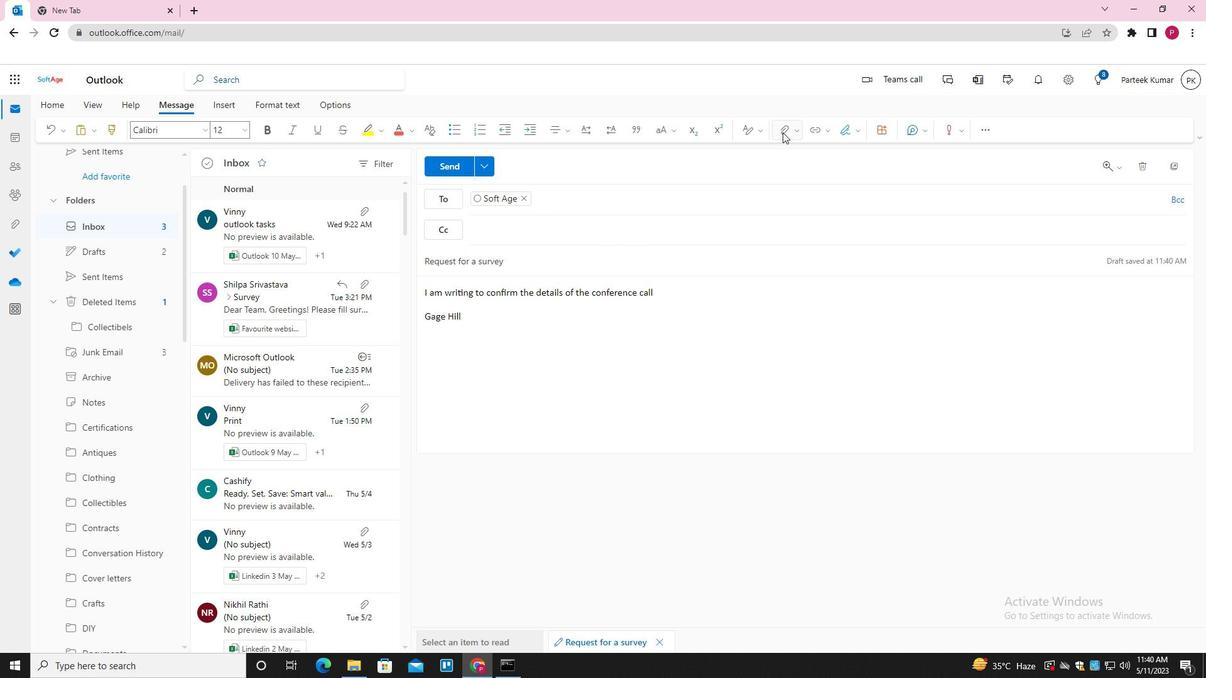 
Action: Mouse moved to (755, 153)
Screenshot: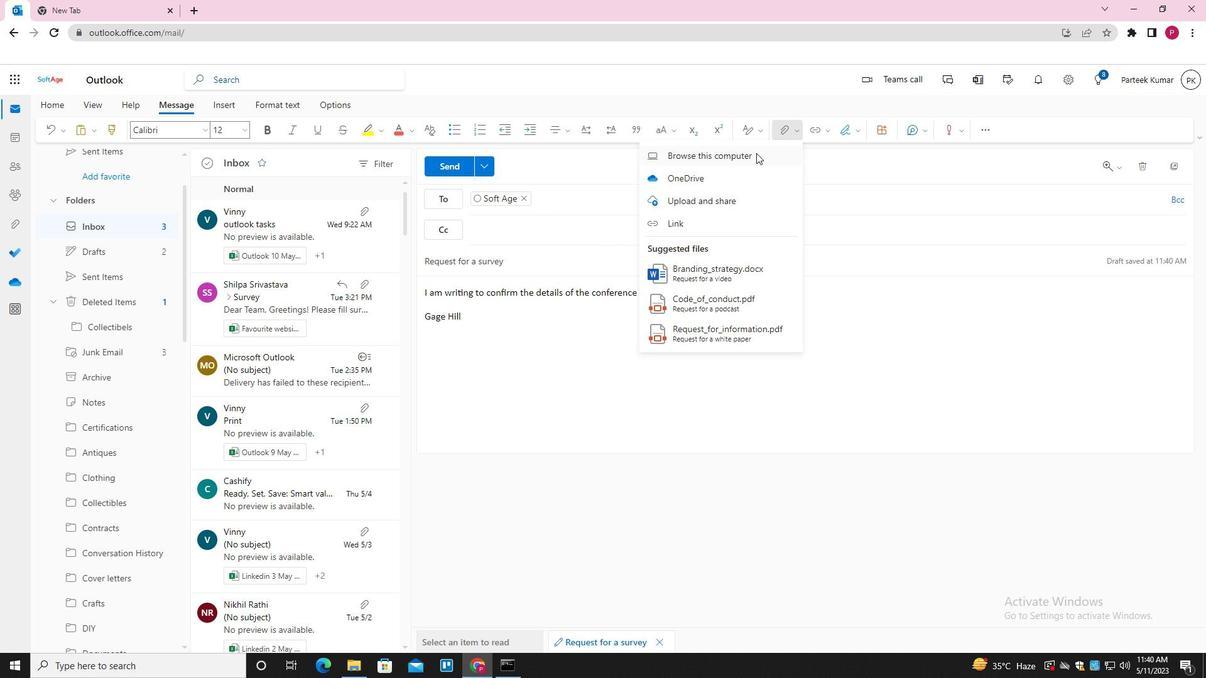 
Action: Mouse pressed left at (755, 153)
Screenshot: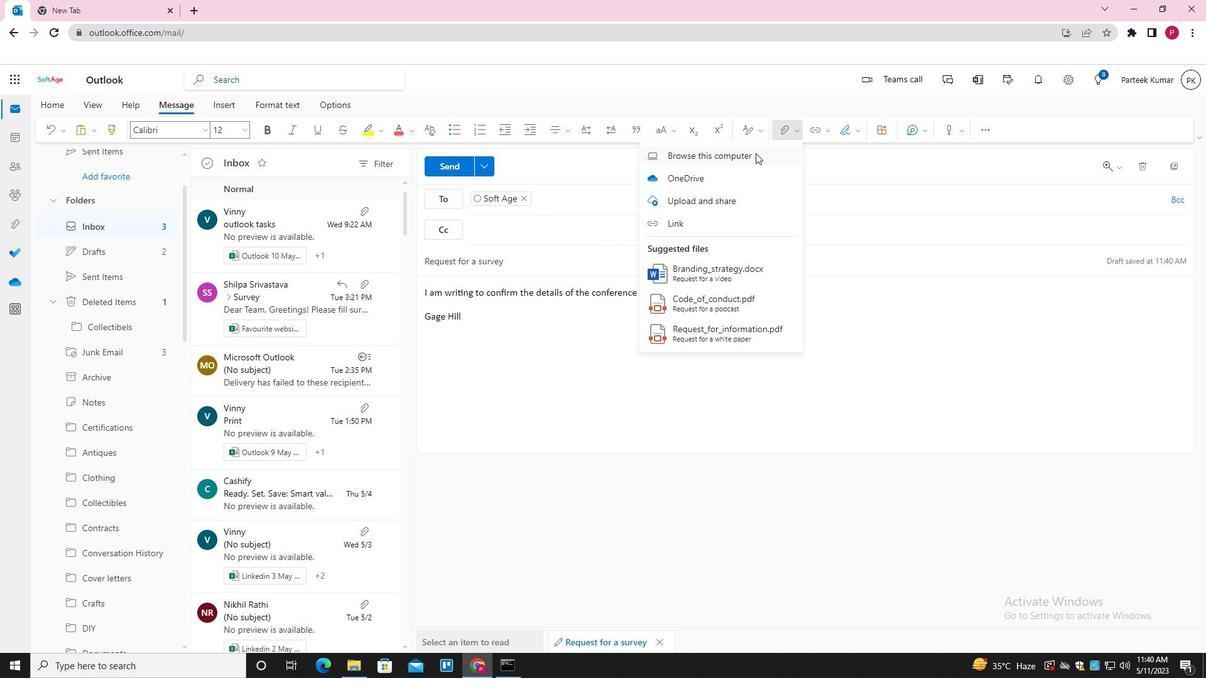 
Action: Mouse moved to (273, 106)
Screenshot: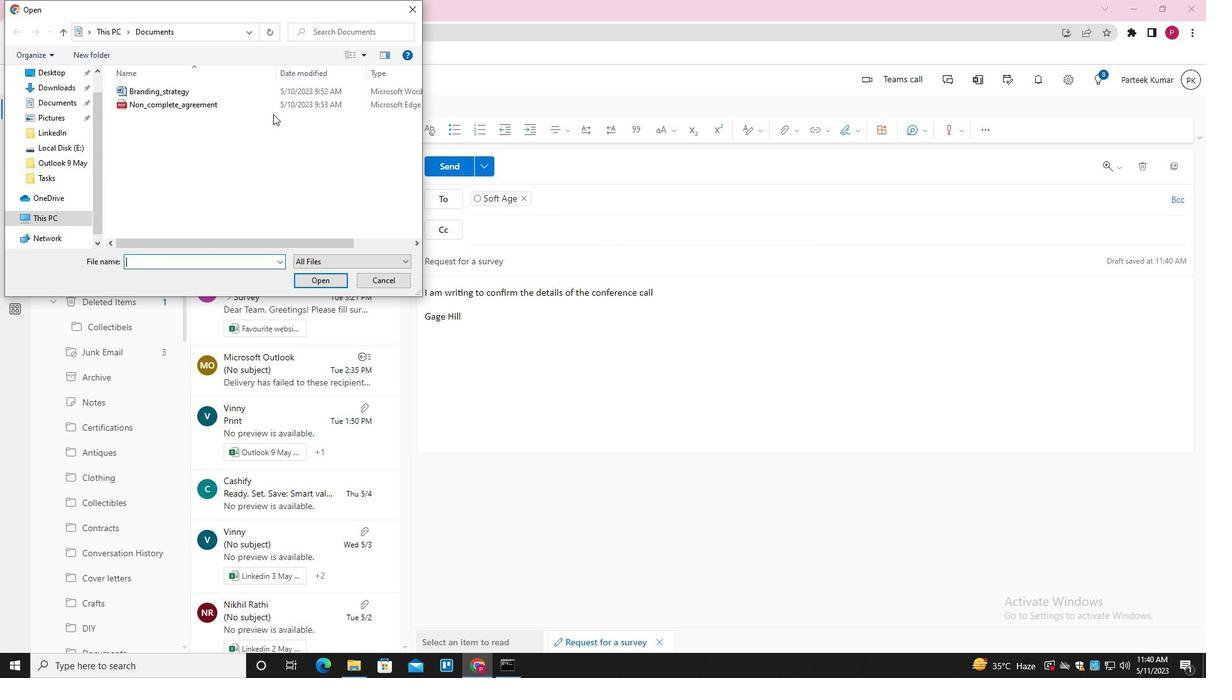
Action: Mouse pressed left at (273, 106)
Screenshot: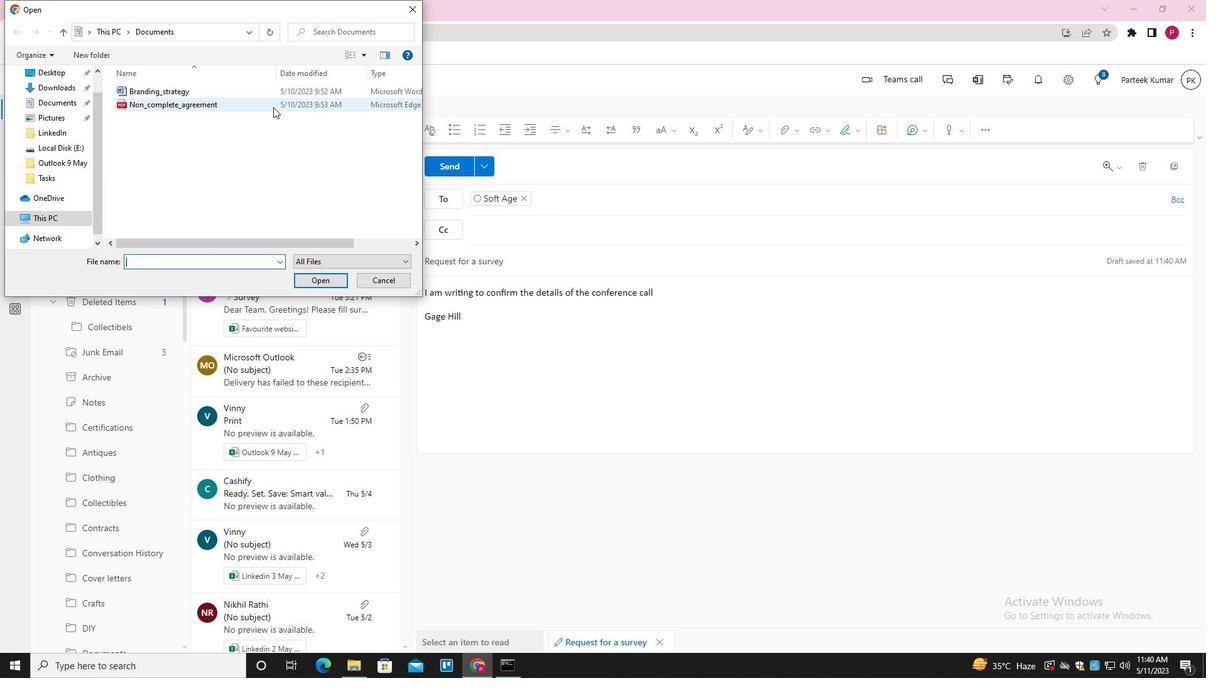 
Action: Mouse moved to (319, 283)
Screenshot: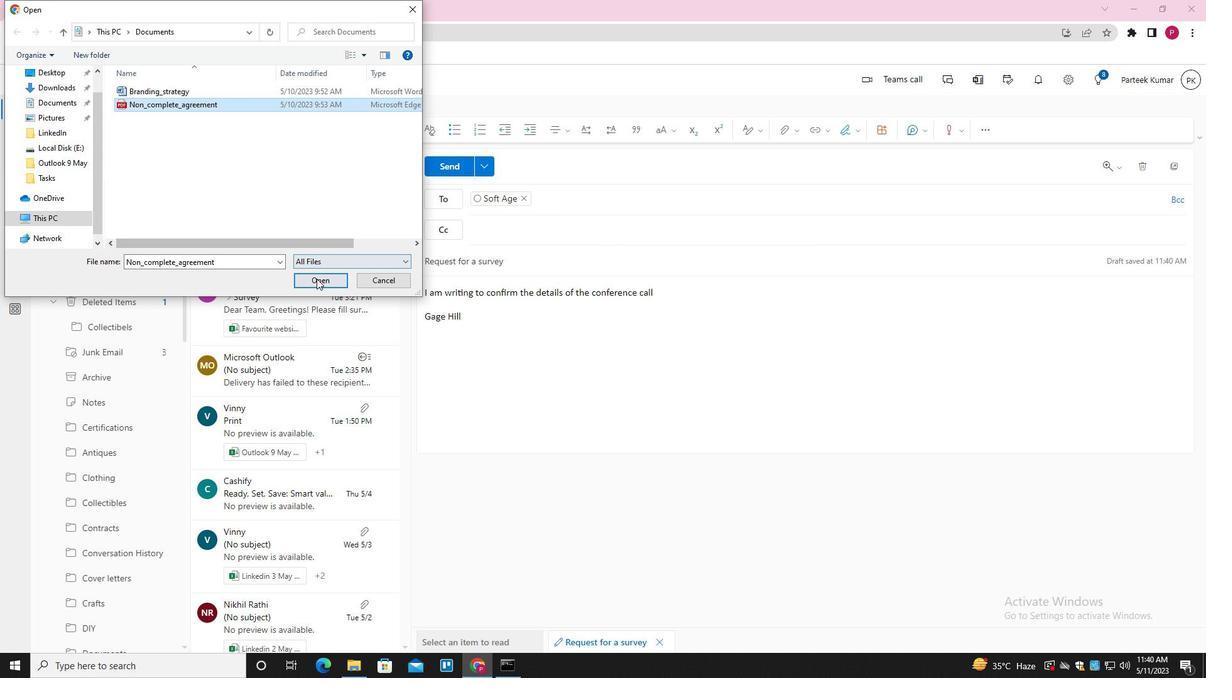 
Action: Mouse pressed left at (319, 283)
Screenshot: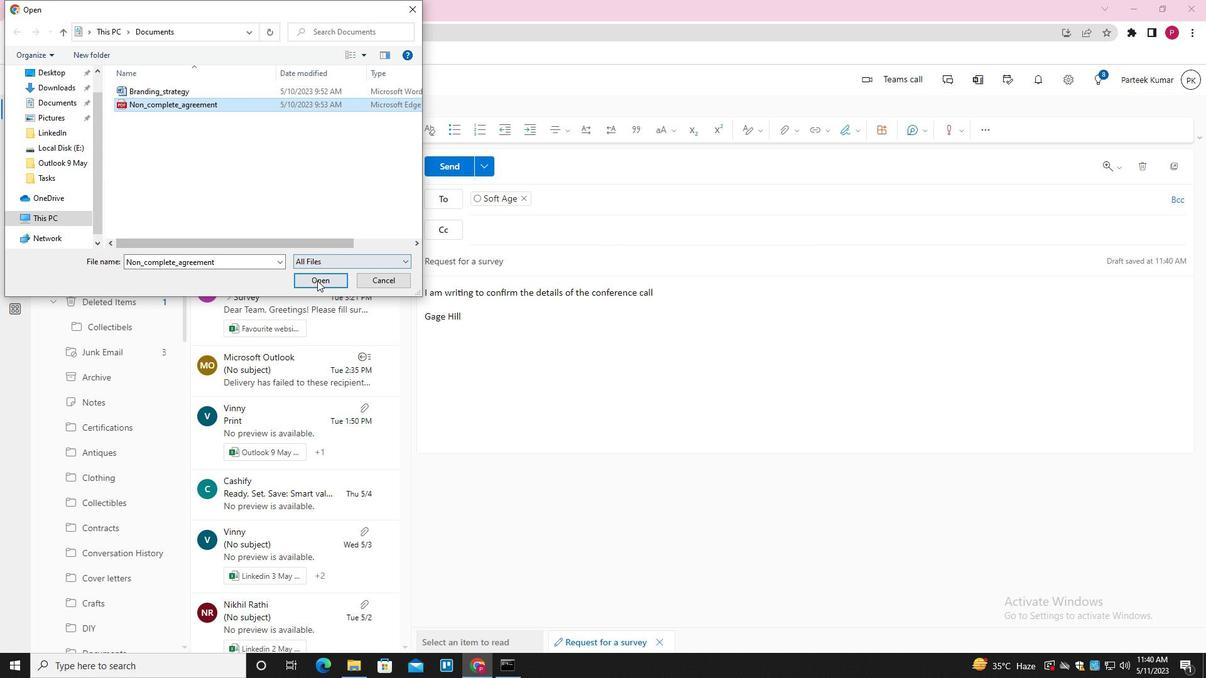
Action: Mouse pressed left at (319, 283)
Screenshot: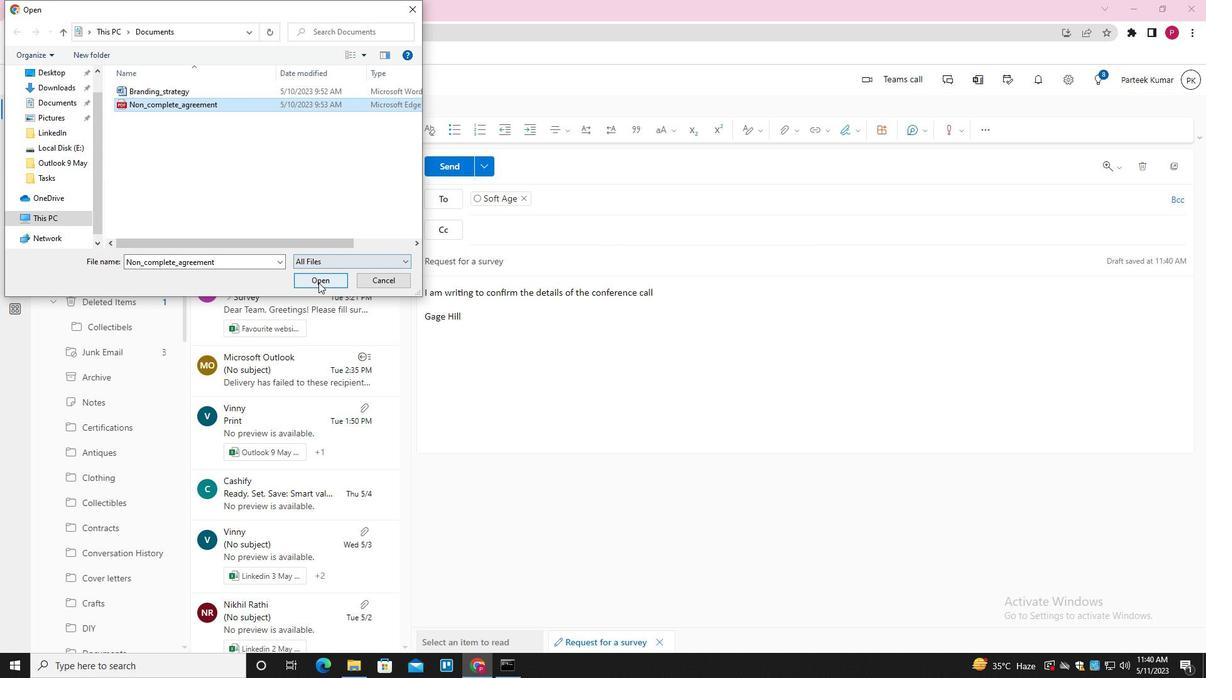 
Action: Mouse moved to (449, 169)
Screenshot: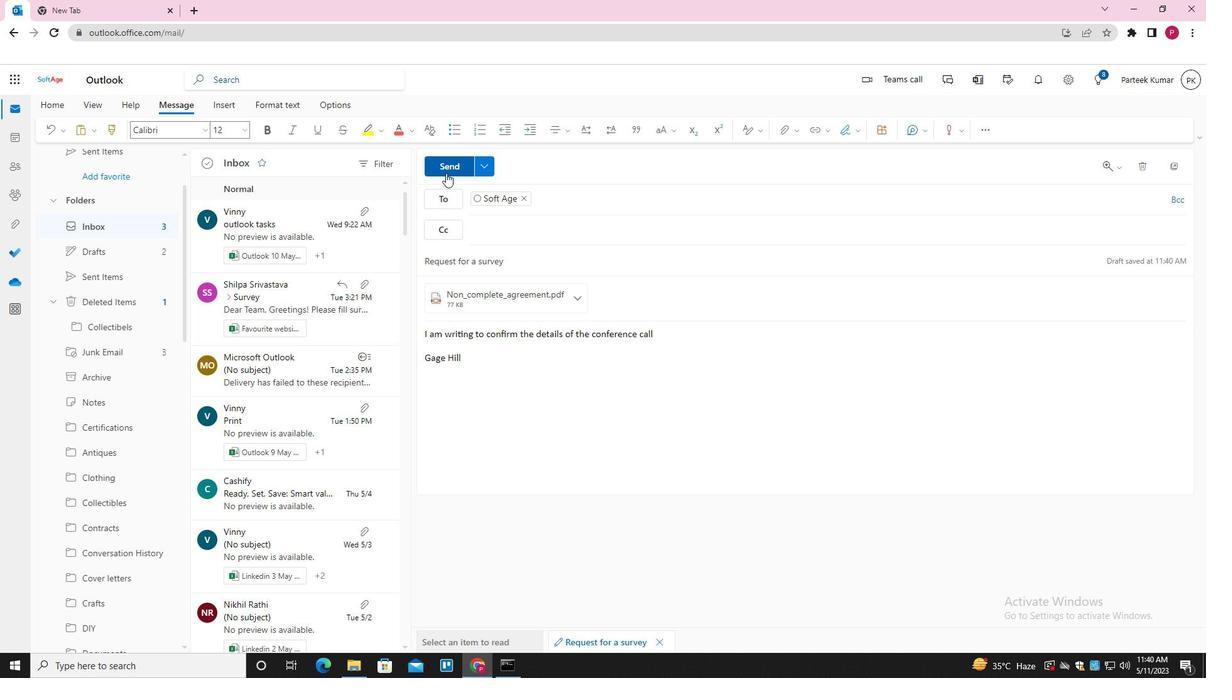
Action: Mouse pressed left at (449, 169)
Screenshot: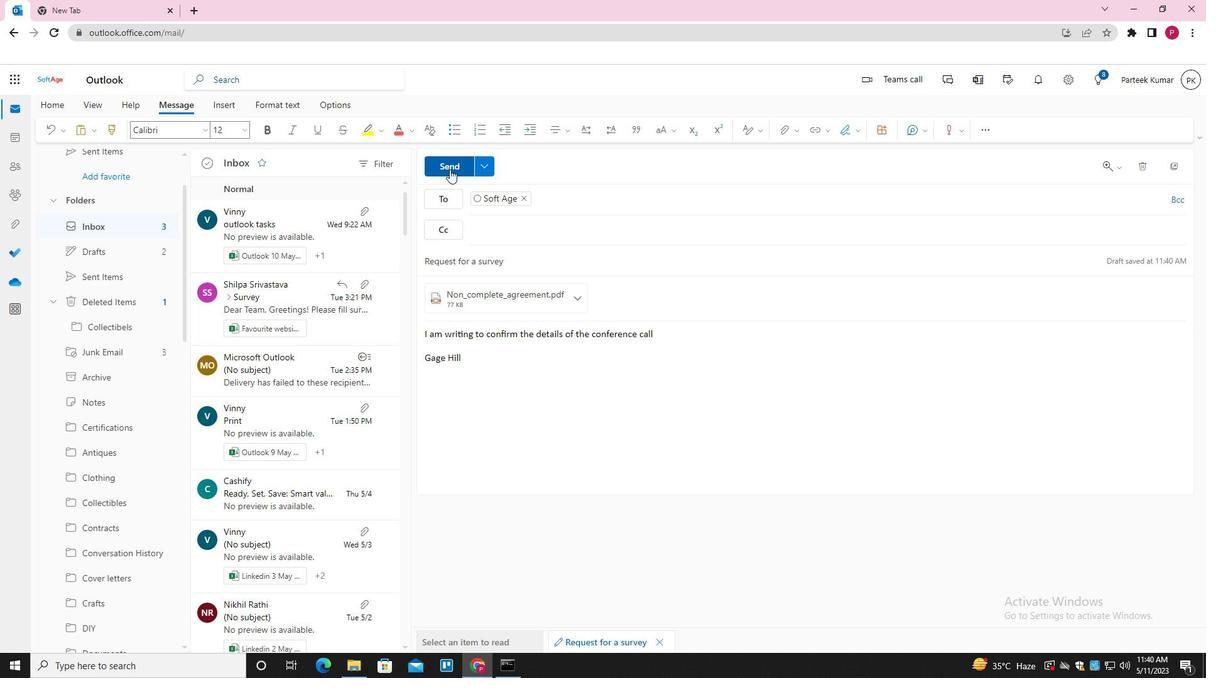 
Action: Mouse moved to (125, 273)
Screenshot: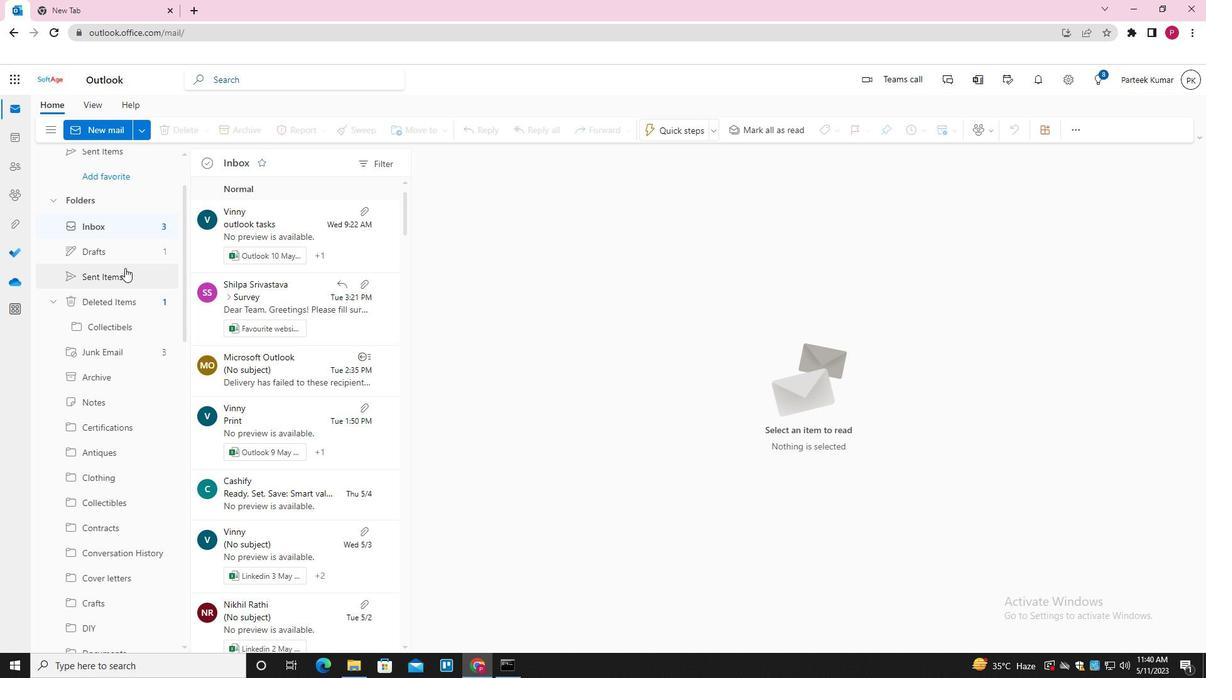 
Action: Mouse pressed left at (125, 273)
Screenshot: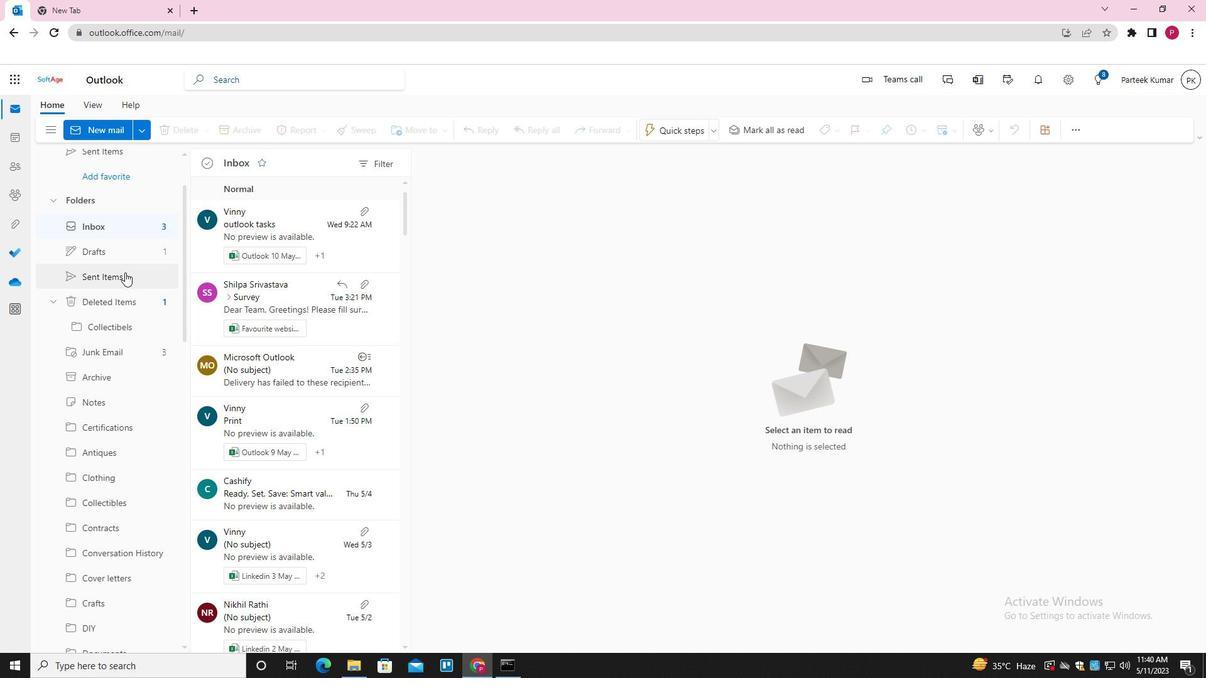 
Action: Mouse moved to (291, 229)
Screenshot: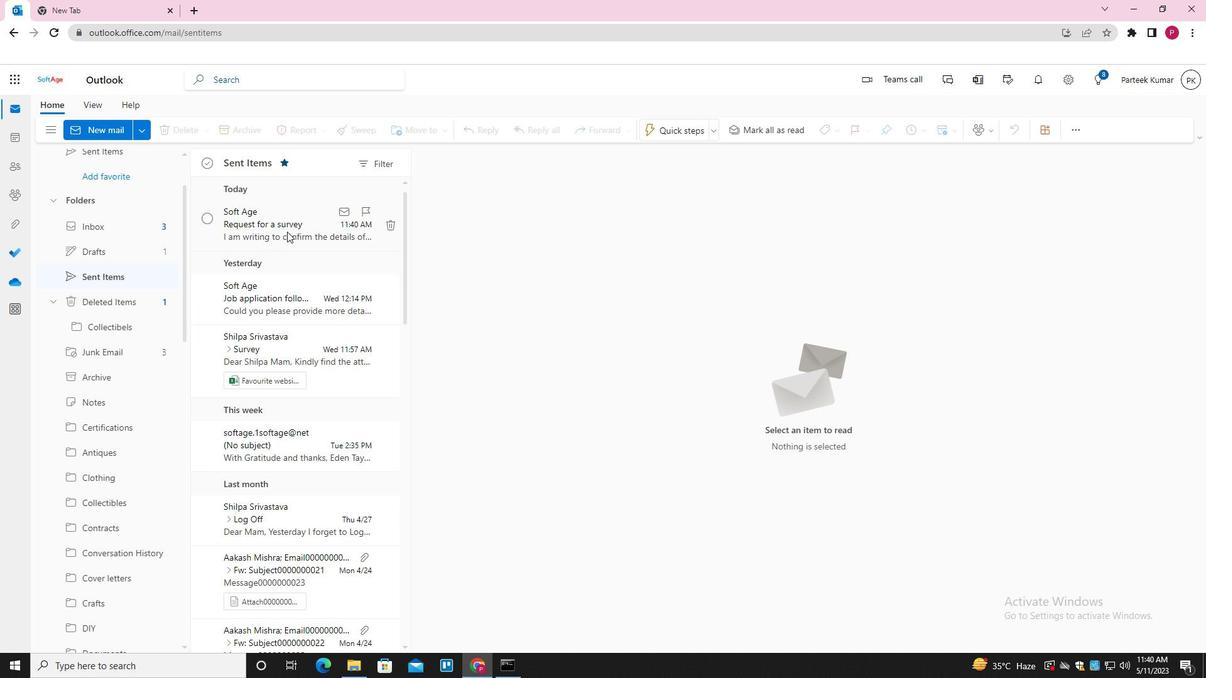 
Action: Mouse pressed right at (291, 229)
Screenshot: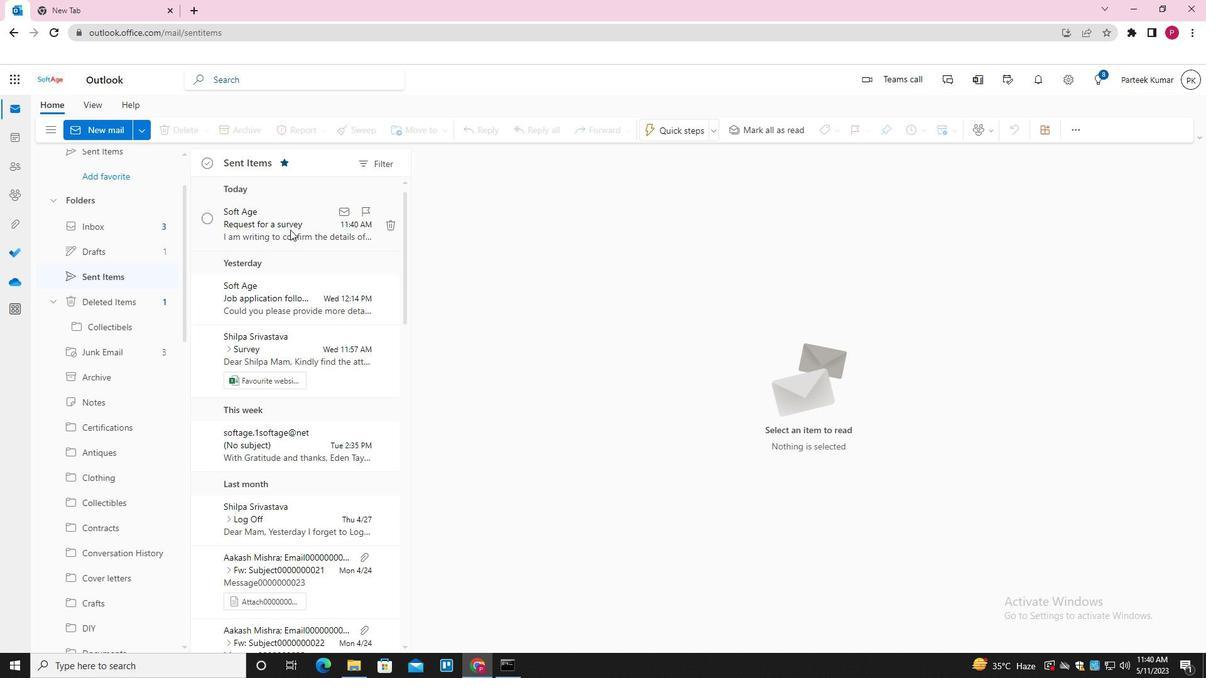 
Action: Mouse moved to (335, 289)
Screenshot: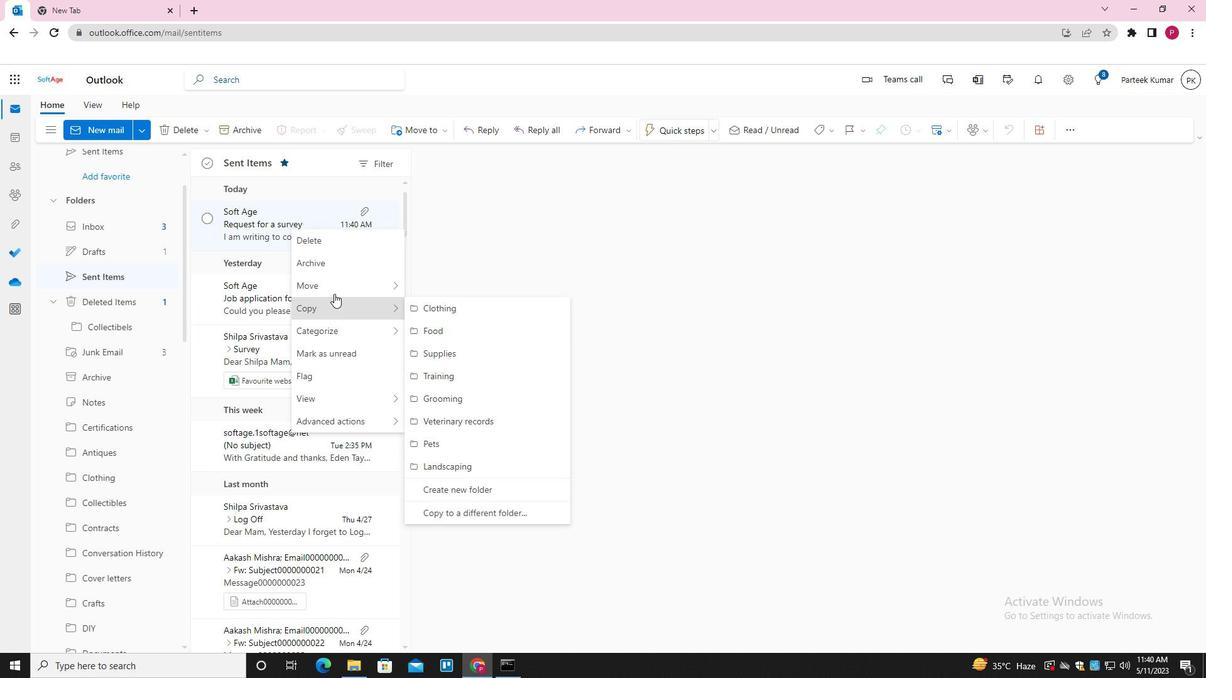 
Action: Mouse pressed left at (335, 289)
Screenshot: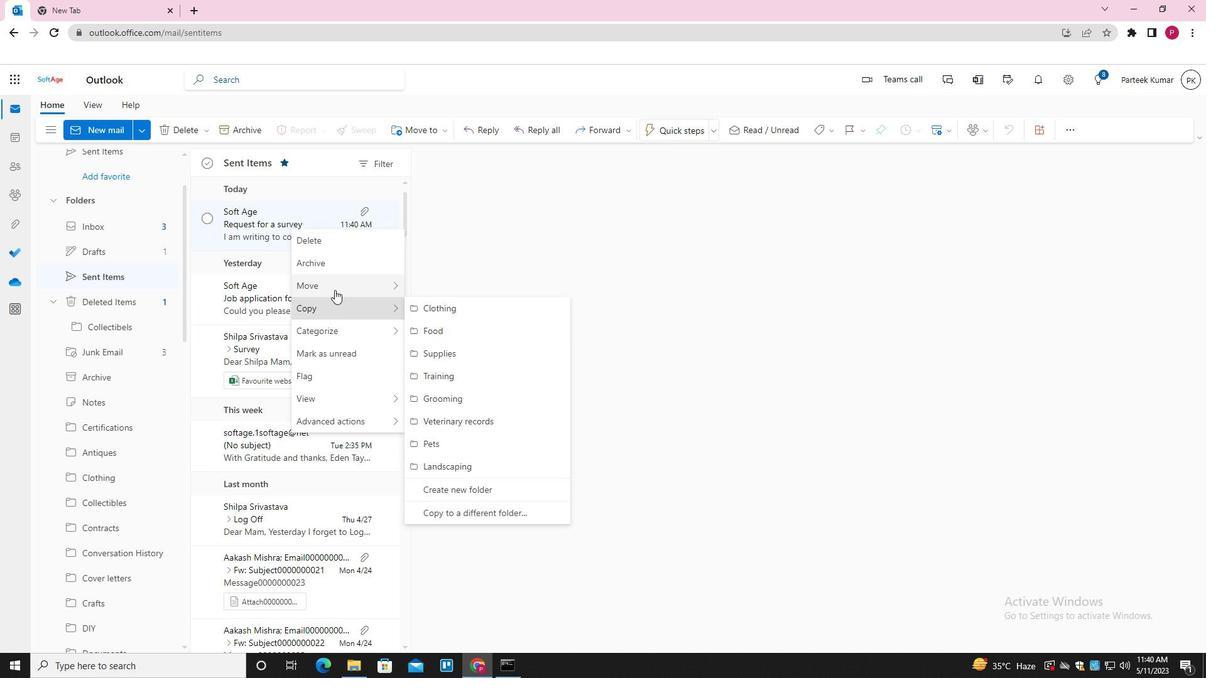 
Action: Mouse moved to (481, 284)
Screenshot: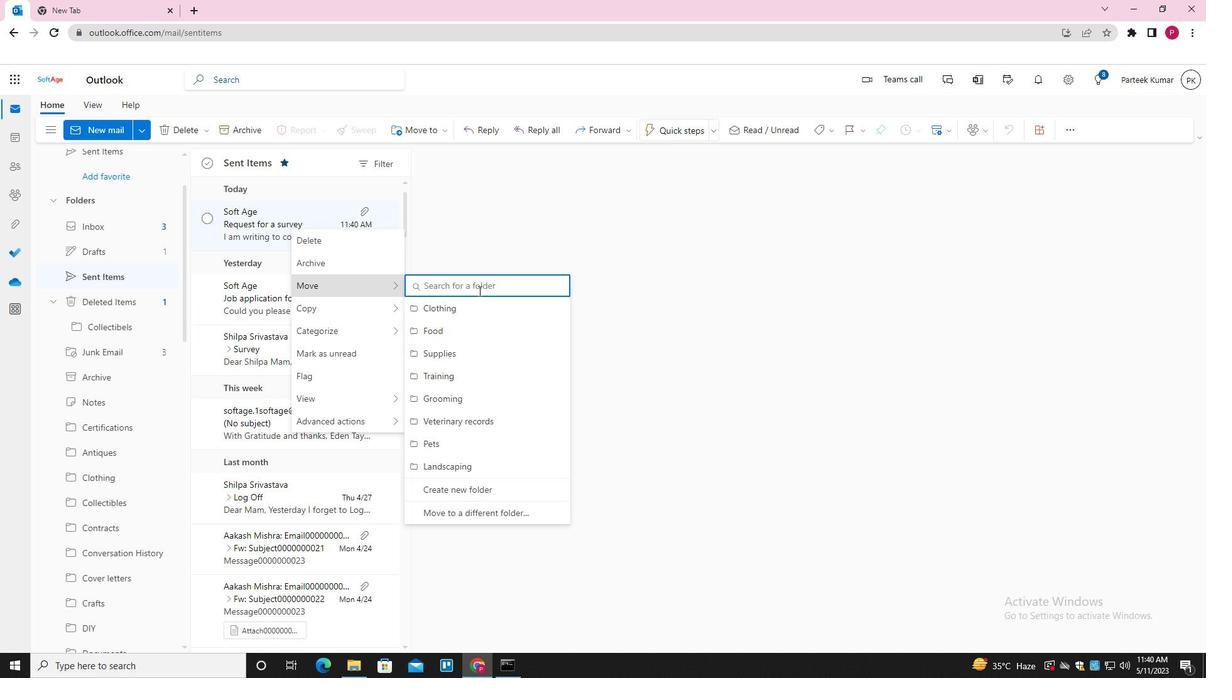 
Action: Mouse pressed left at (481, 284)
Screenshot: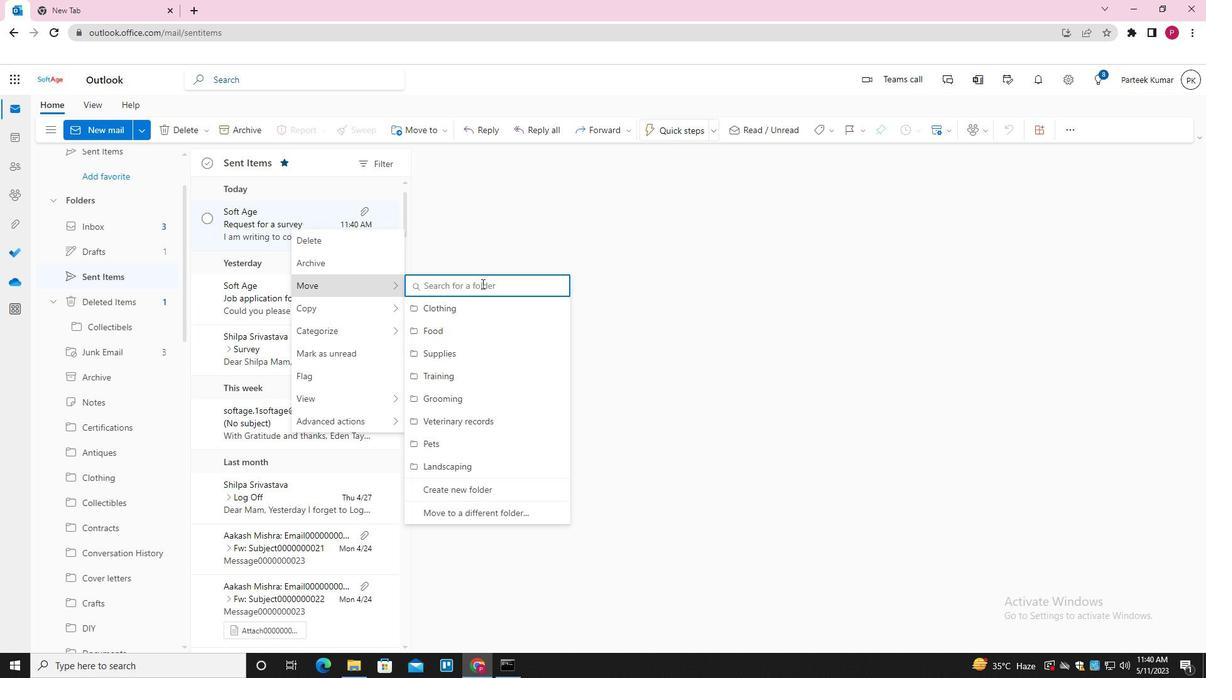 
Action: Key pressed <Key.shift>SHOES<Key.down><Key.enter>
Screenshot: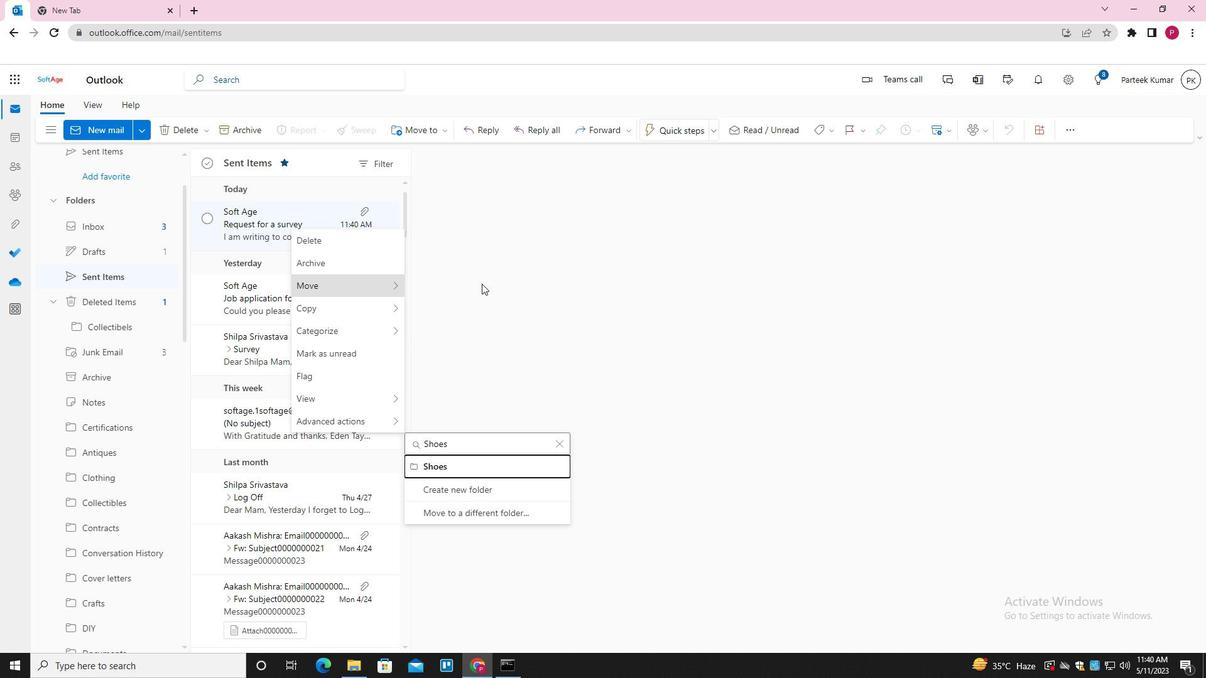 
